 Task: Look for space in Myanaung, Myanmar from 5th July, 2023 to 11th July, 2023 for 2 adults in price range Rs.8000 to Rs.16000. Place can be entire place with 2 bedrooms having 2 beds and 1 bathroom. Property type can be house, flat, guest house. Amenities needed are: washing machine. Booking option can be shelf check-in. Required host language is English.
Action: Mouse moved to (581, 128)
Screenshot: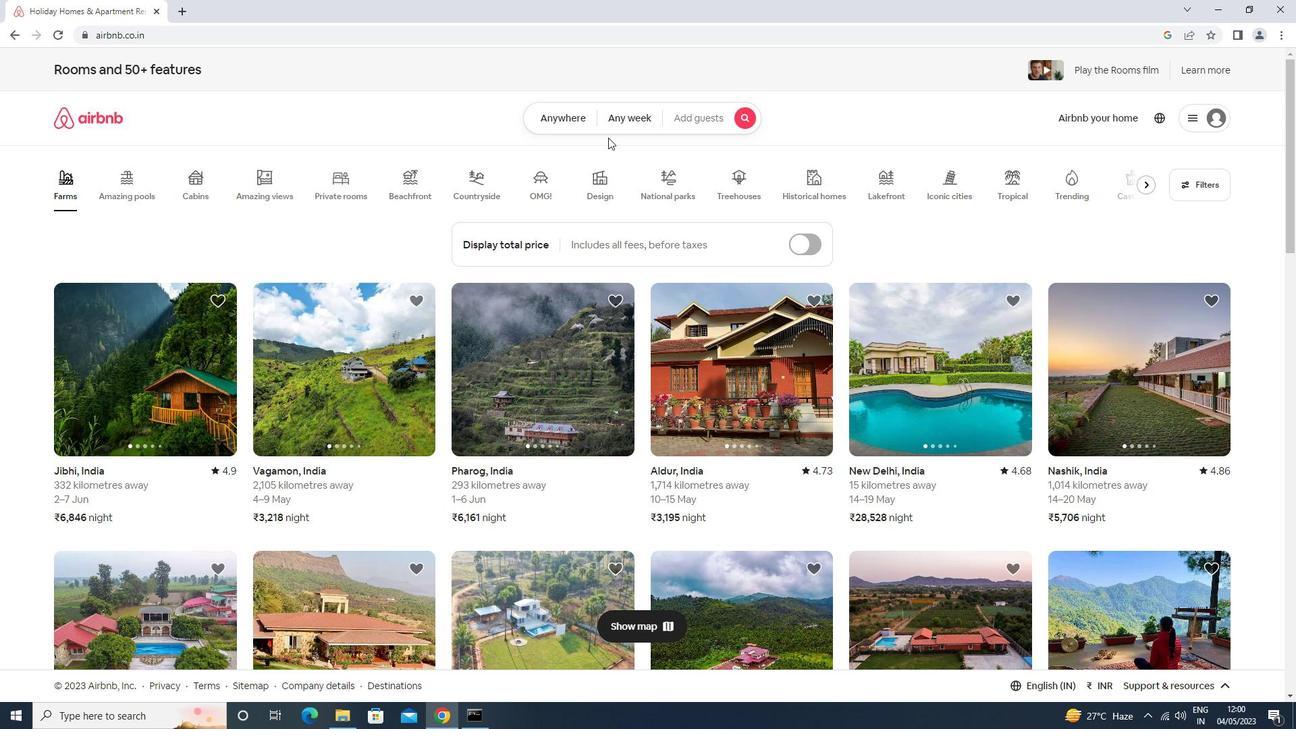 
Action: Mouse pressed left at (581, 128)
Screenshot: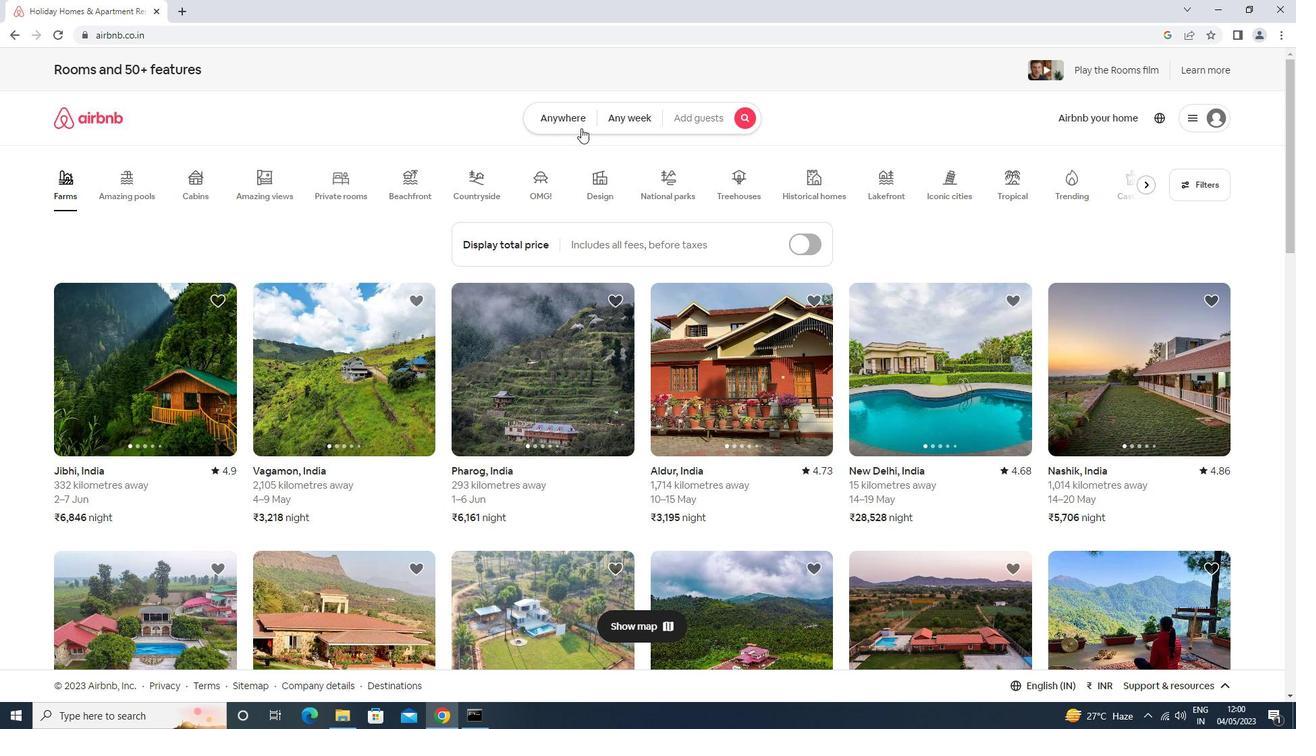 
Action: Mouse moved to (502, 164)
Screenshot: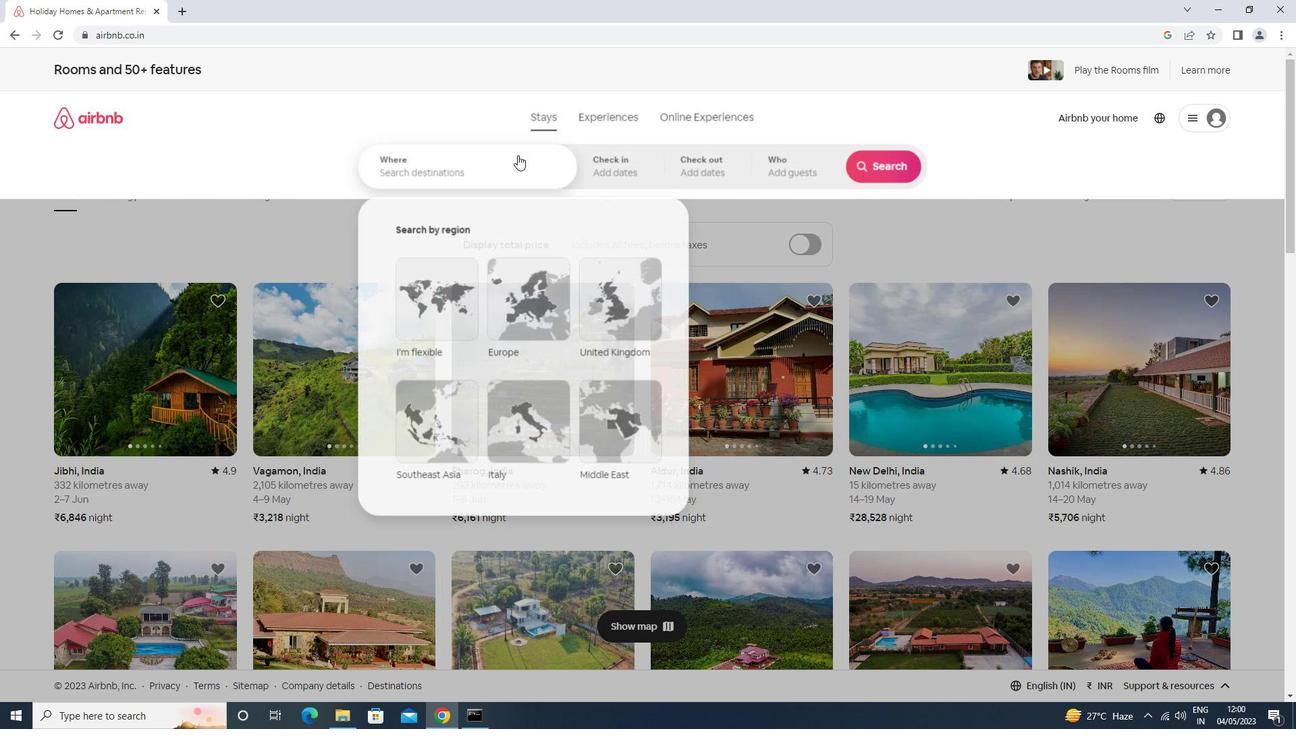 
Action: Mouse pressed left at (502, 164)
Screenshot: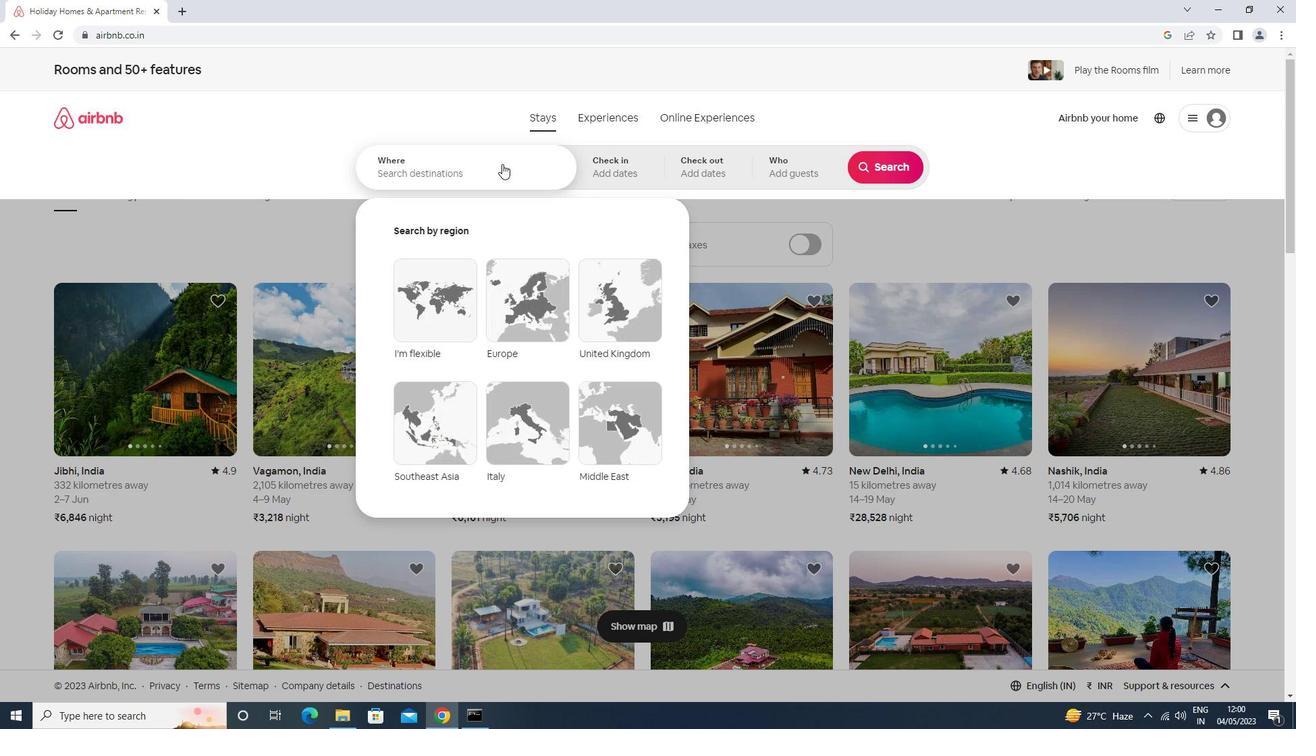 
Action: Key pressed myany<Key.backspace>naung<Key.down><Key.enter>
Screenshot: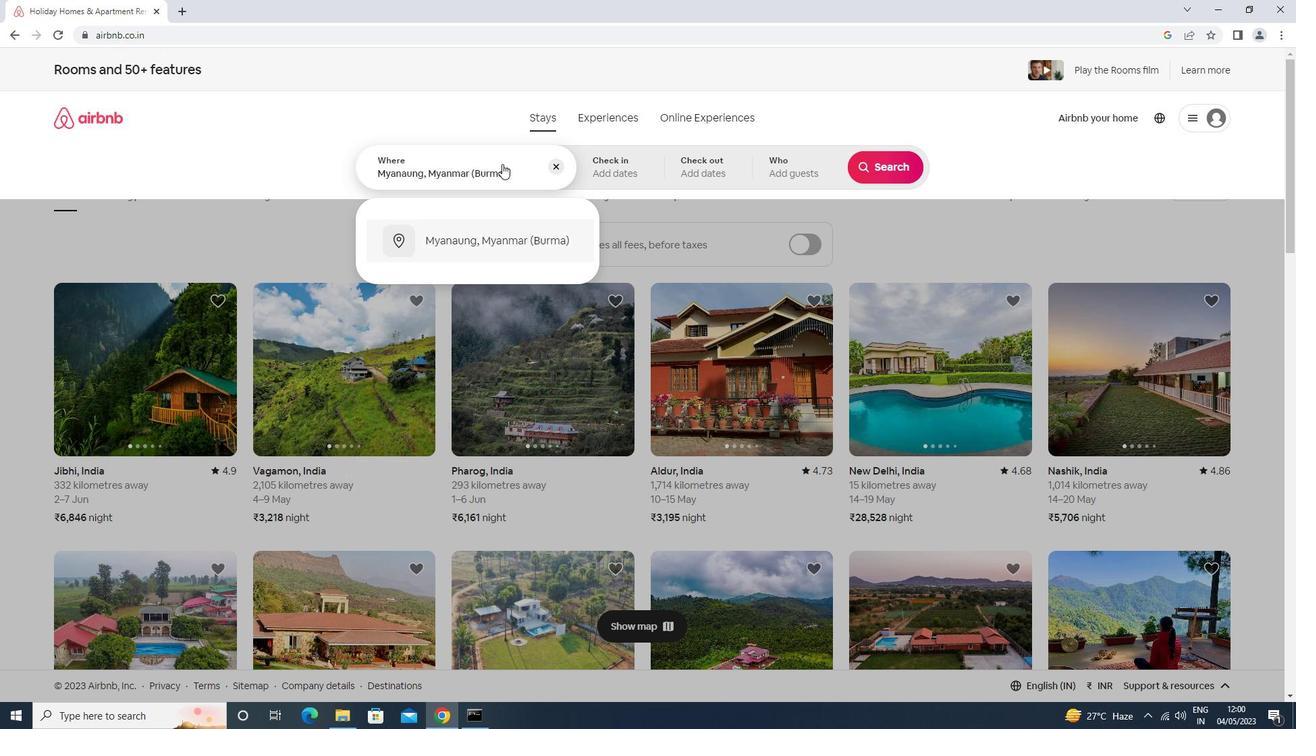 
Action: Mouse moved to (881, 270)
Screenshot: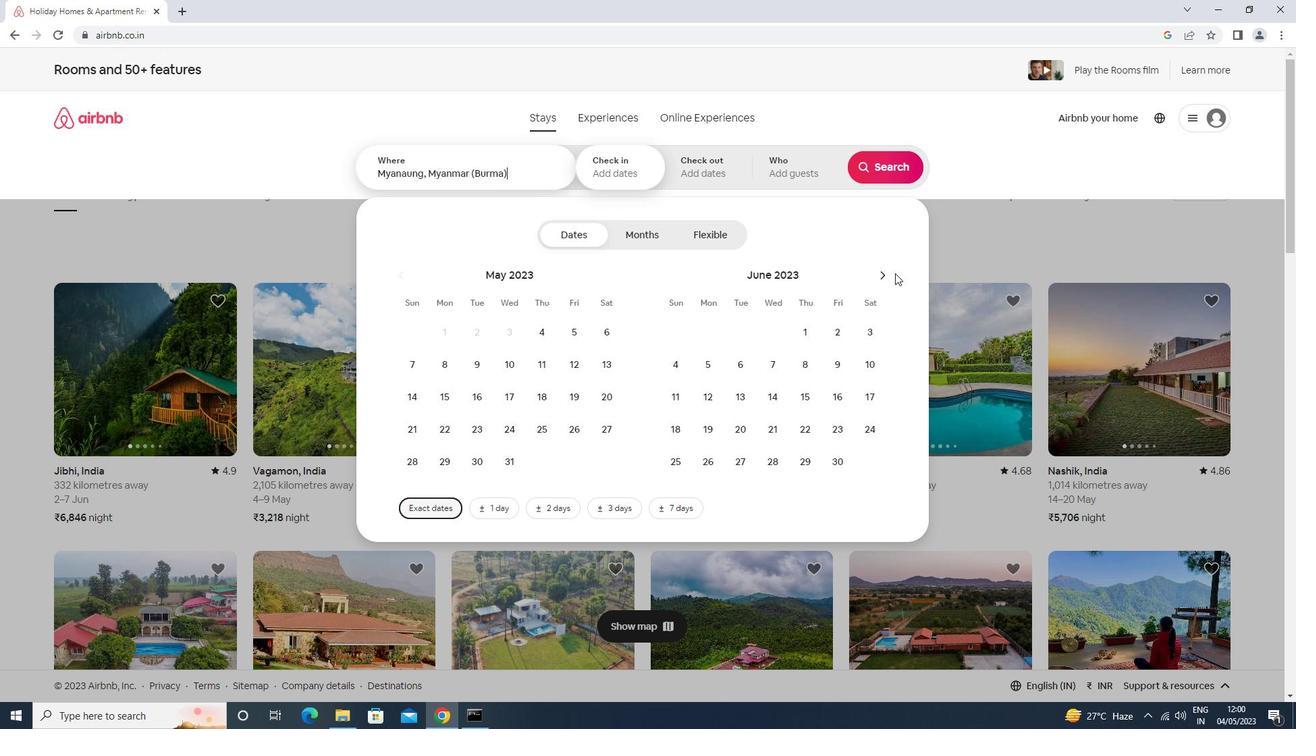 
Action: Mouse pressed left at (881, 270)
Screenshot: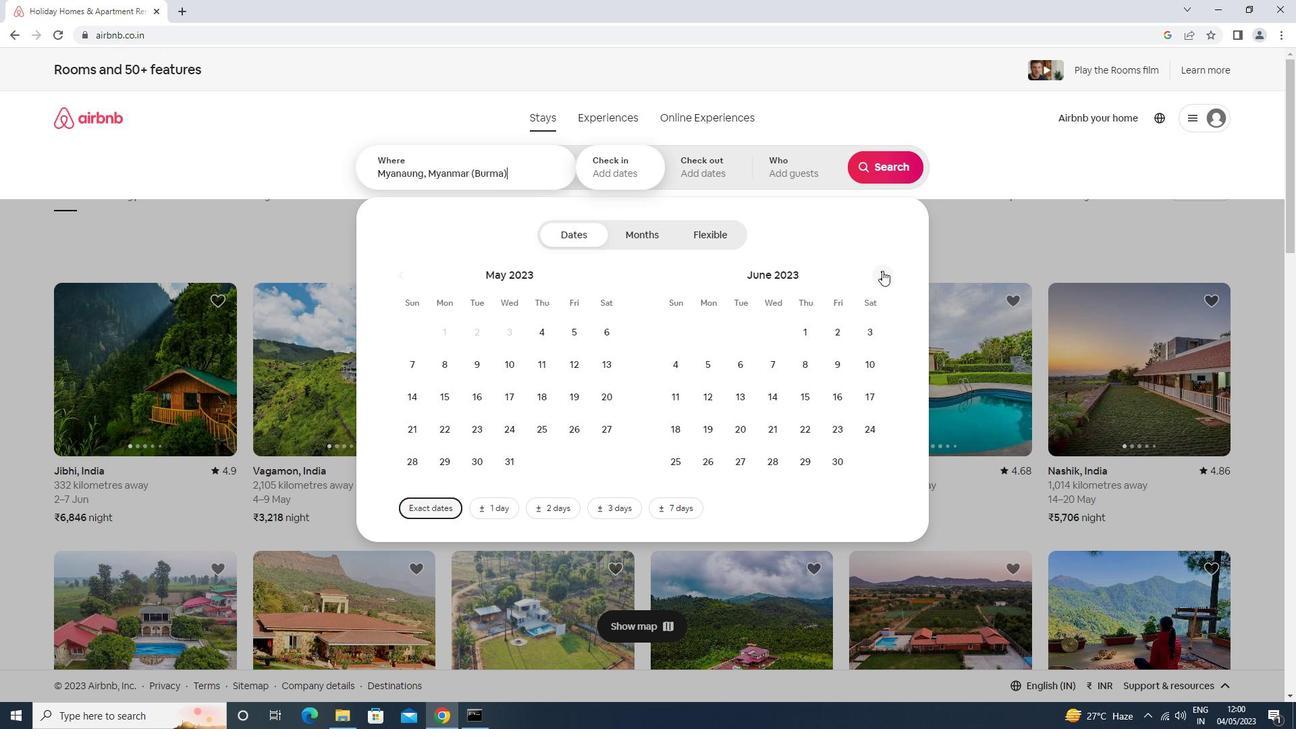 
Action: Mouse moved to (764, 362)
Screenshot: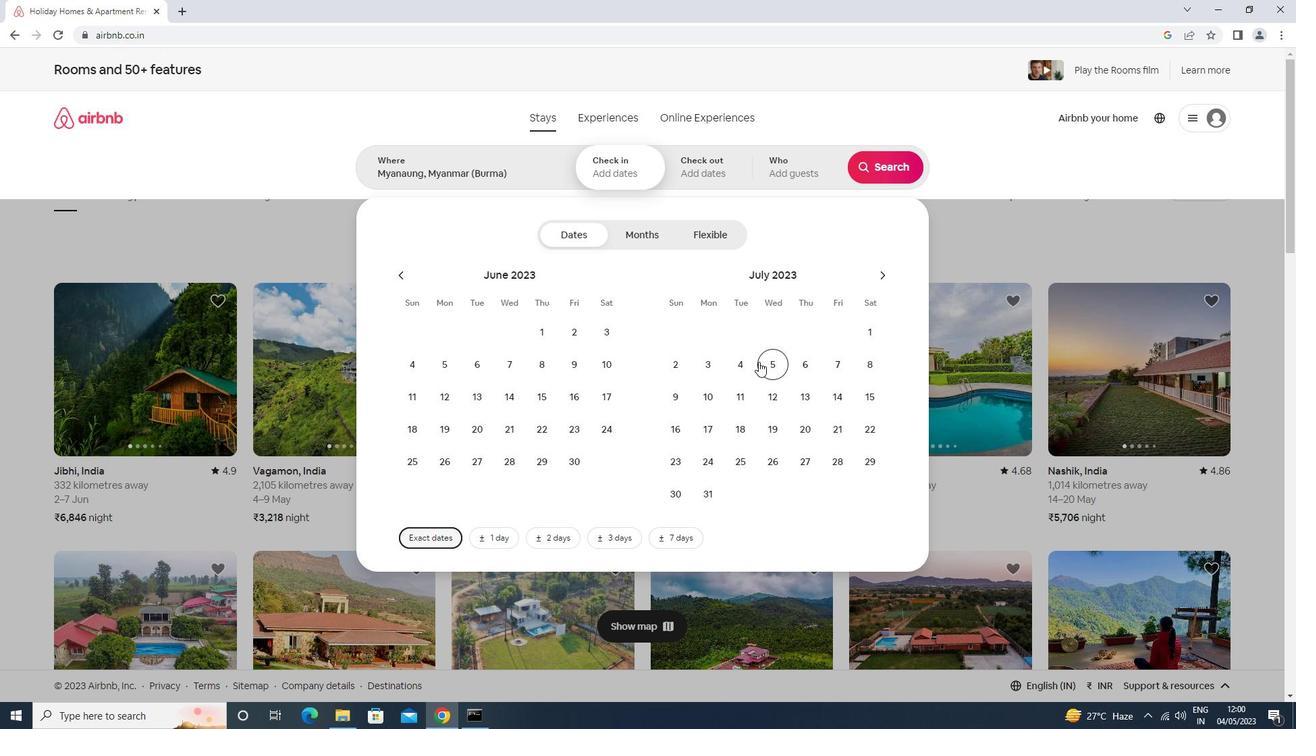 
Action: Mouse pressed left at (764, 362)
Screenshot: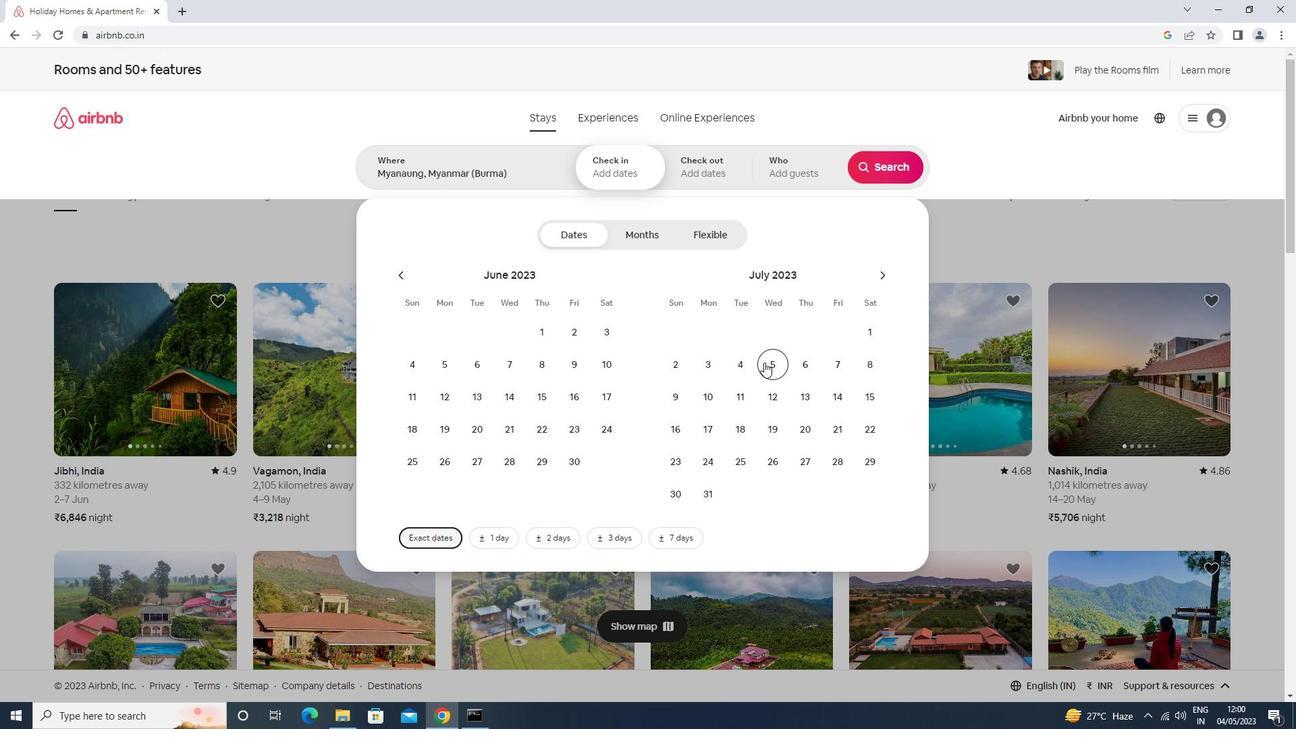 
Action: Mouse moved to (734, 401)
Screenshot: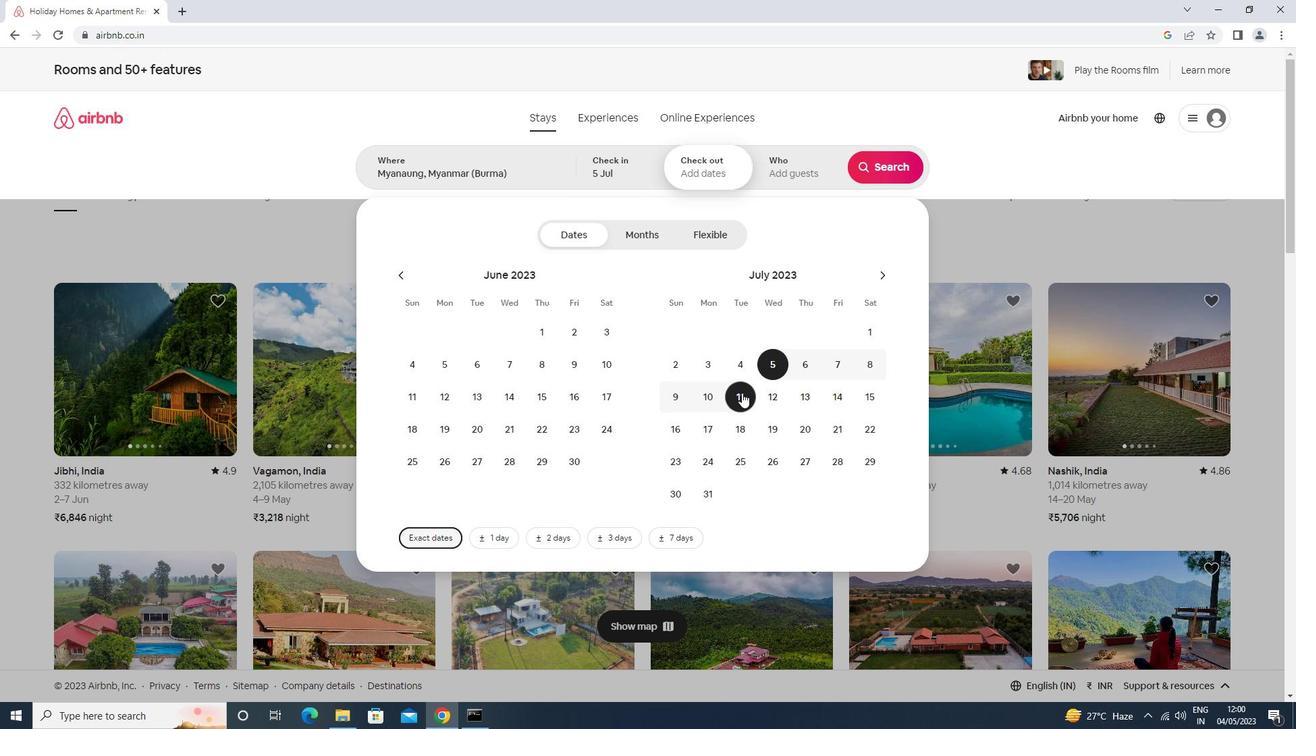 
Action: Mouse pressed left at (734, 401)
Screenshot: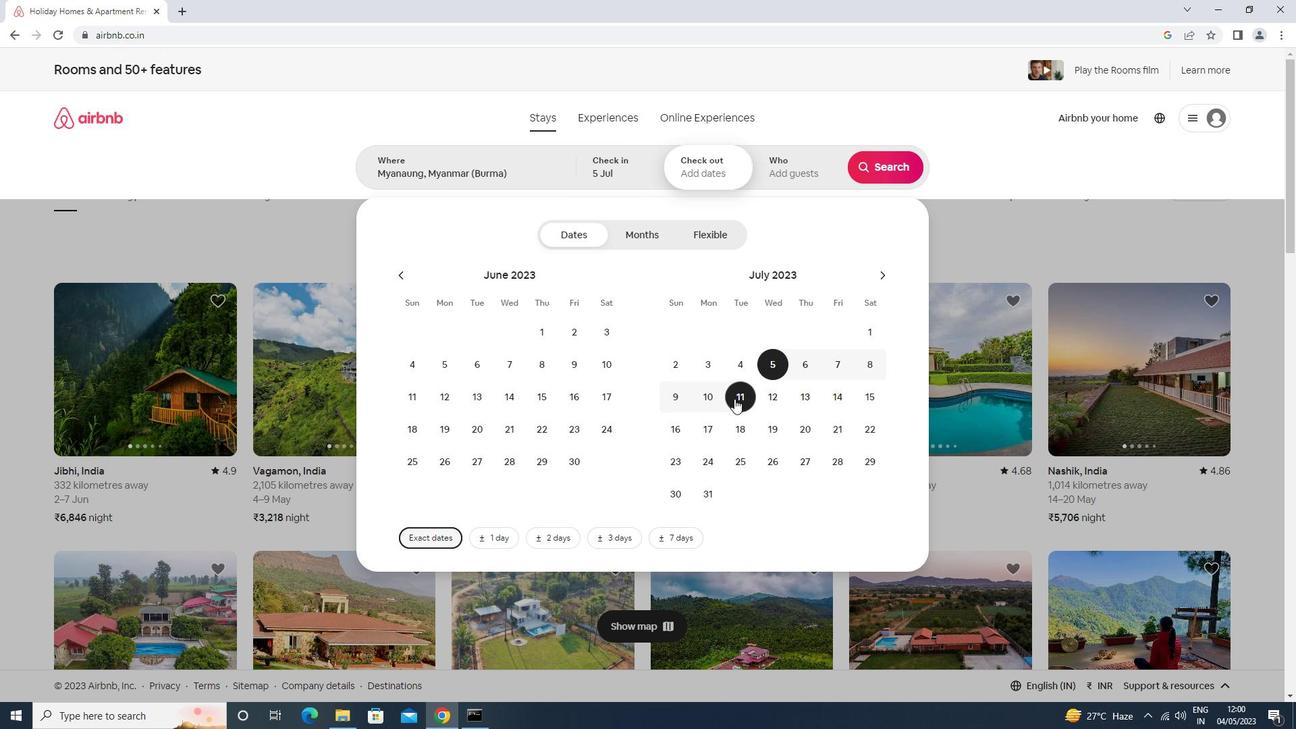 
Action: Mouse moved to (800, 178)
Screenshot: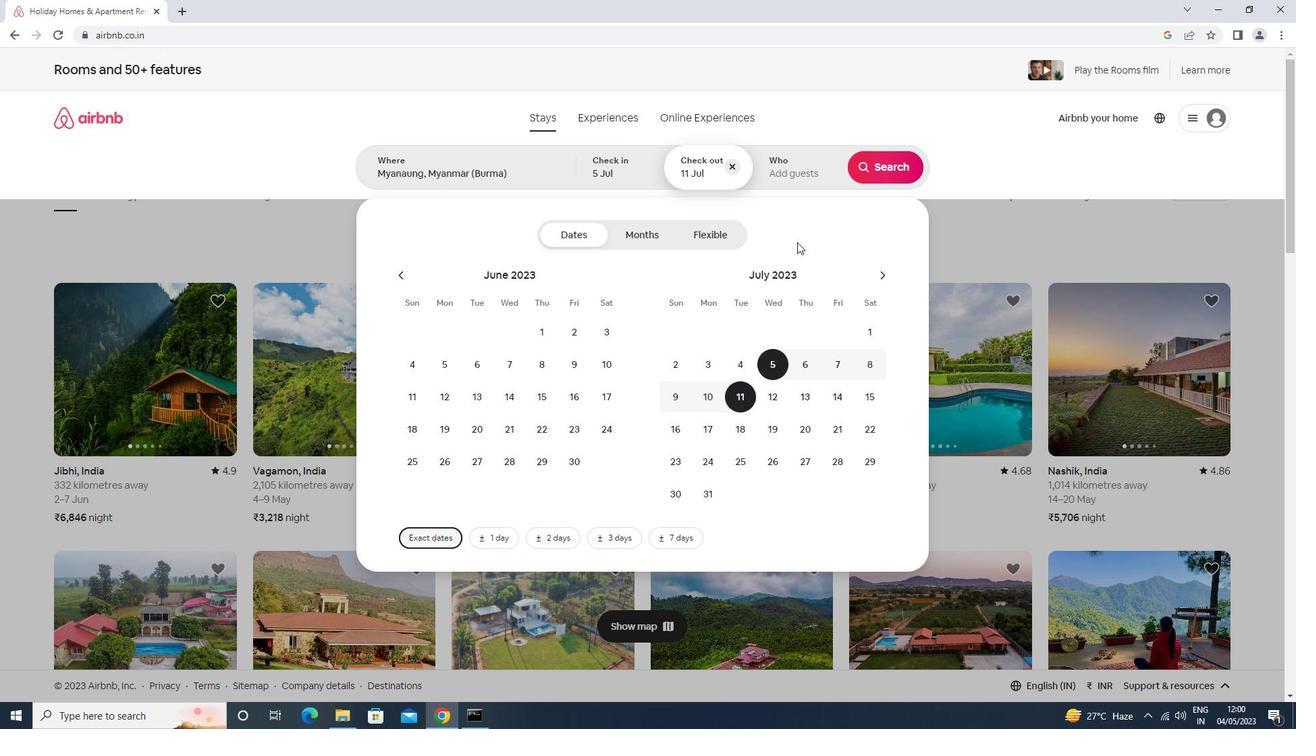 
Action: Mouse pressed left at (800, 178)
Screenshot: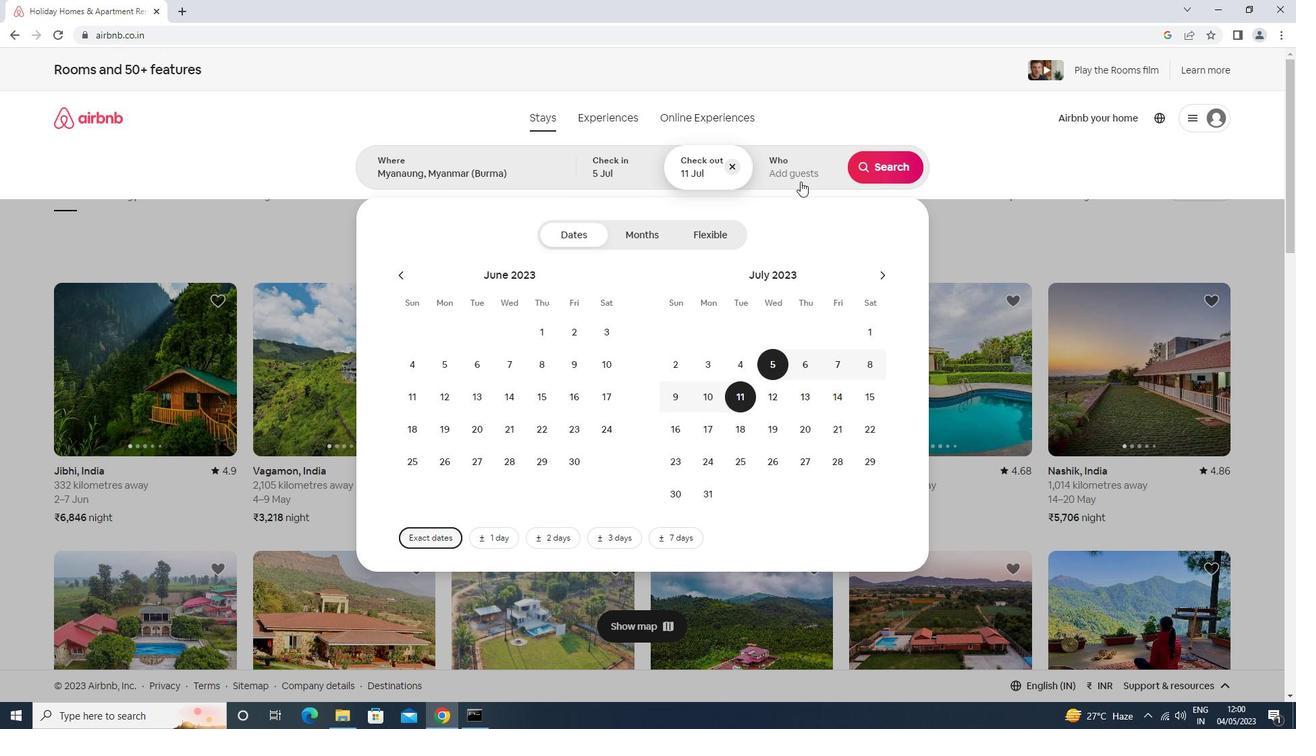 
Action: Mouse moved to (898, 236)
Screenshot: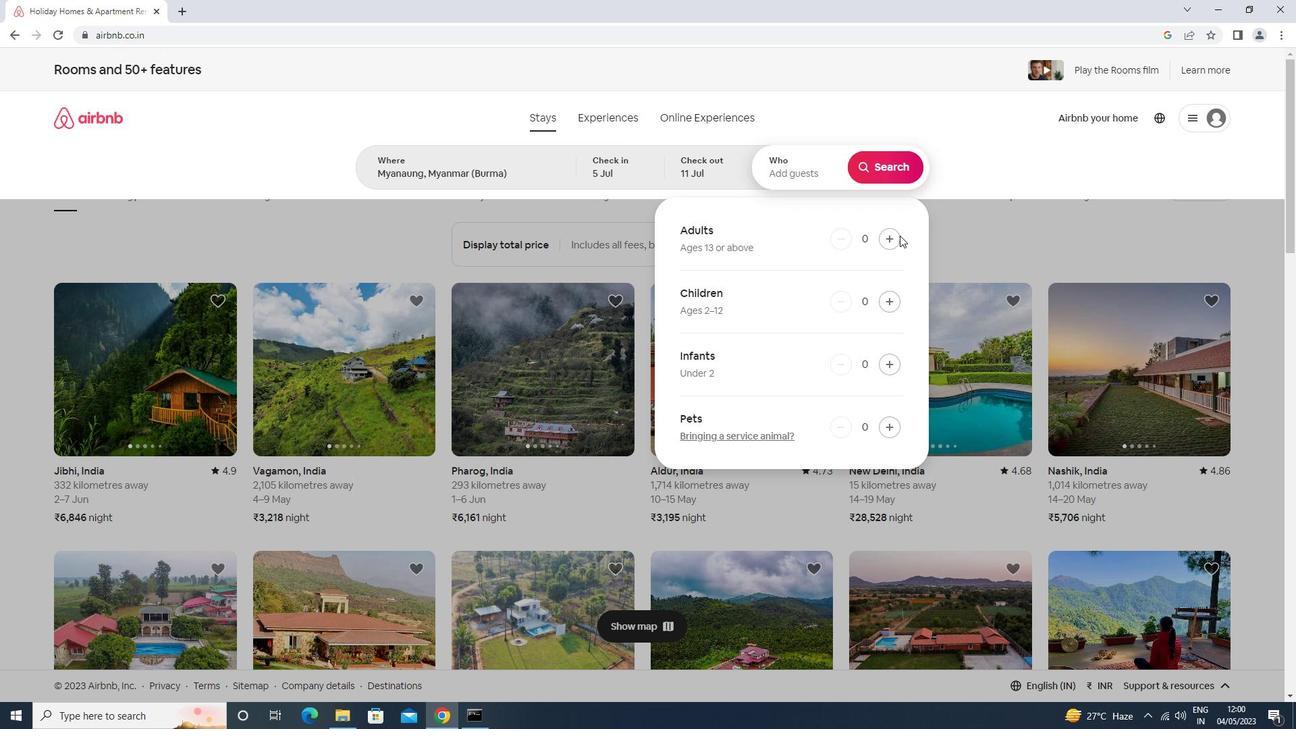
Action: Mouse pressed left at (898, 236)
Screenshot: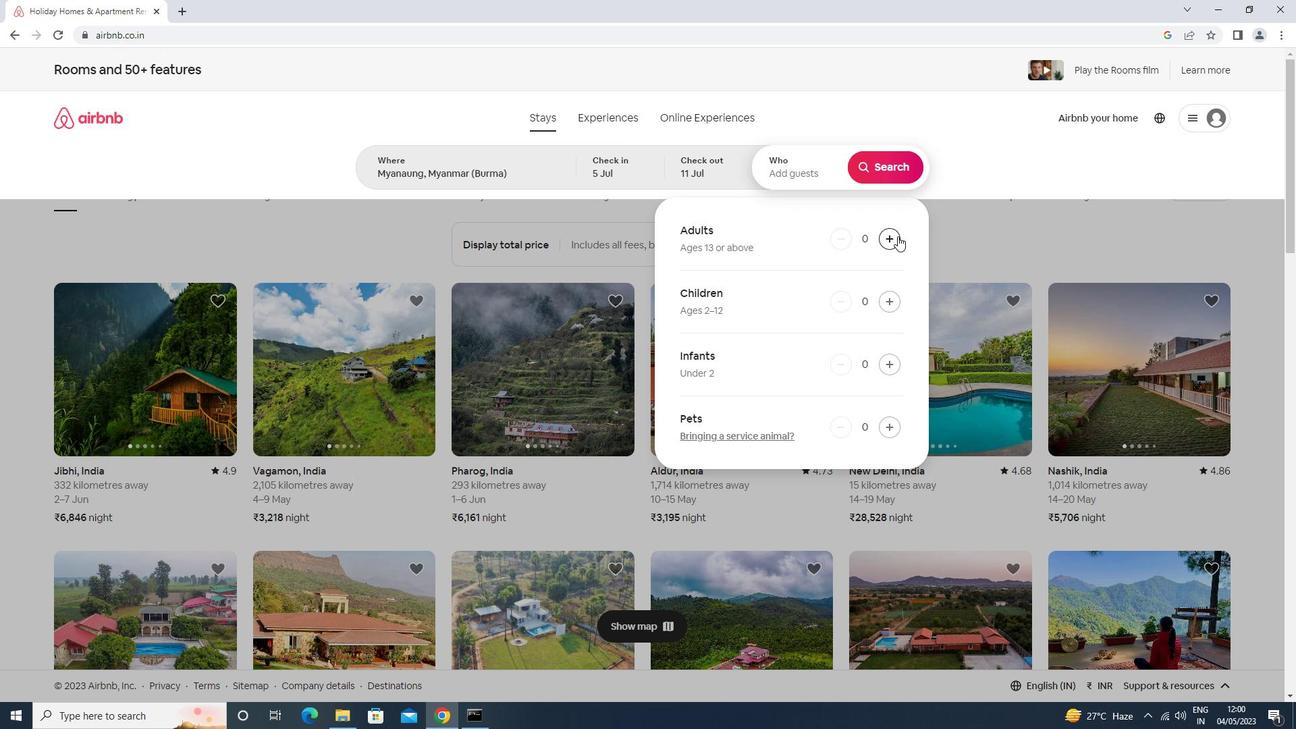 
Action: Mouse pressed left at (898, 236)
Screenshot: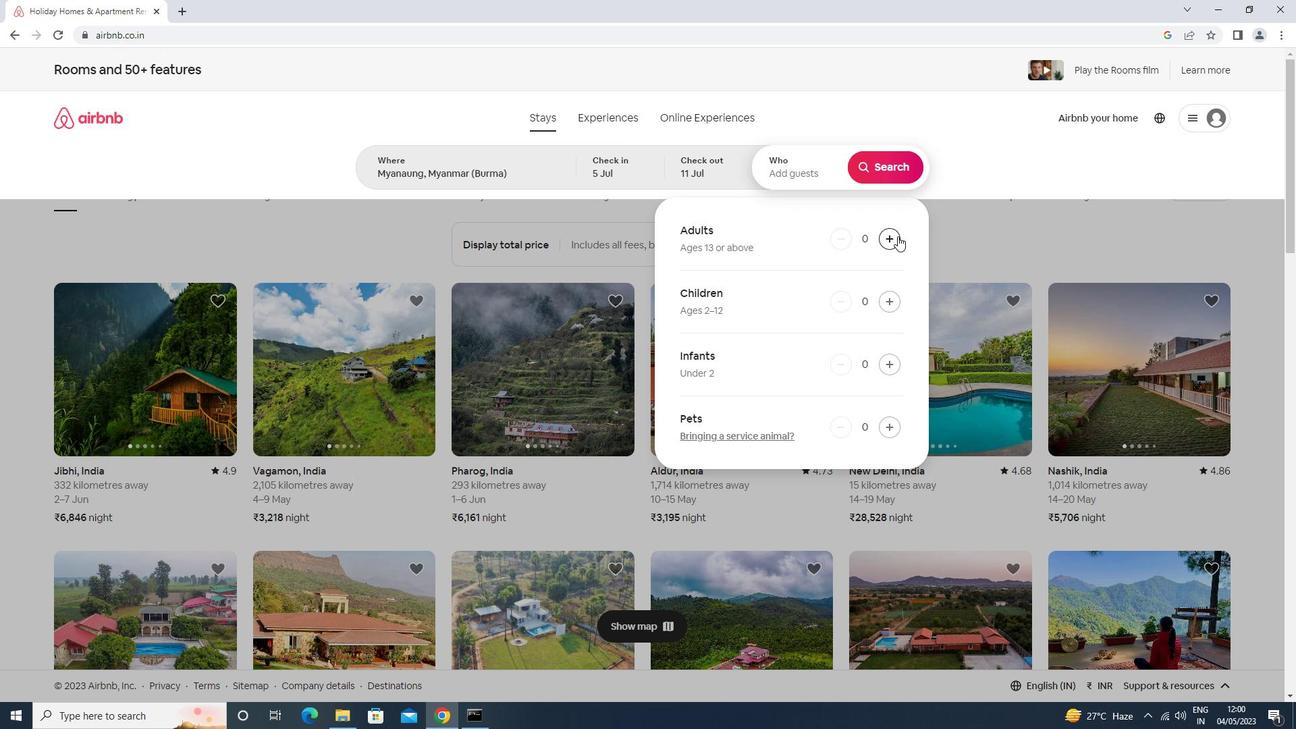 
Action: Mouse moved to (895, 151)
Screenshot: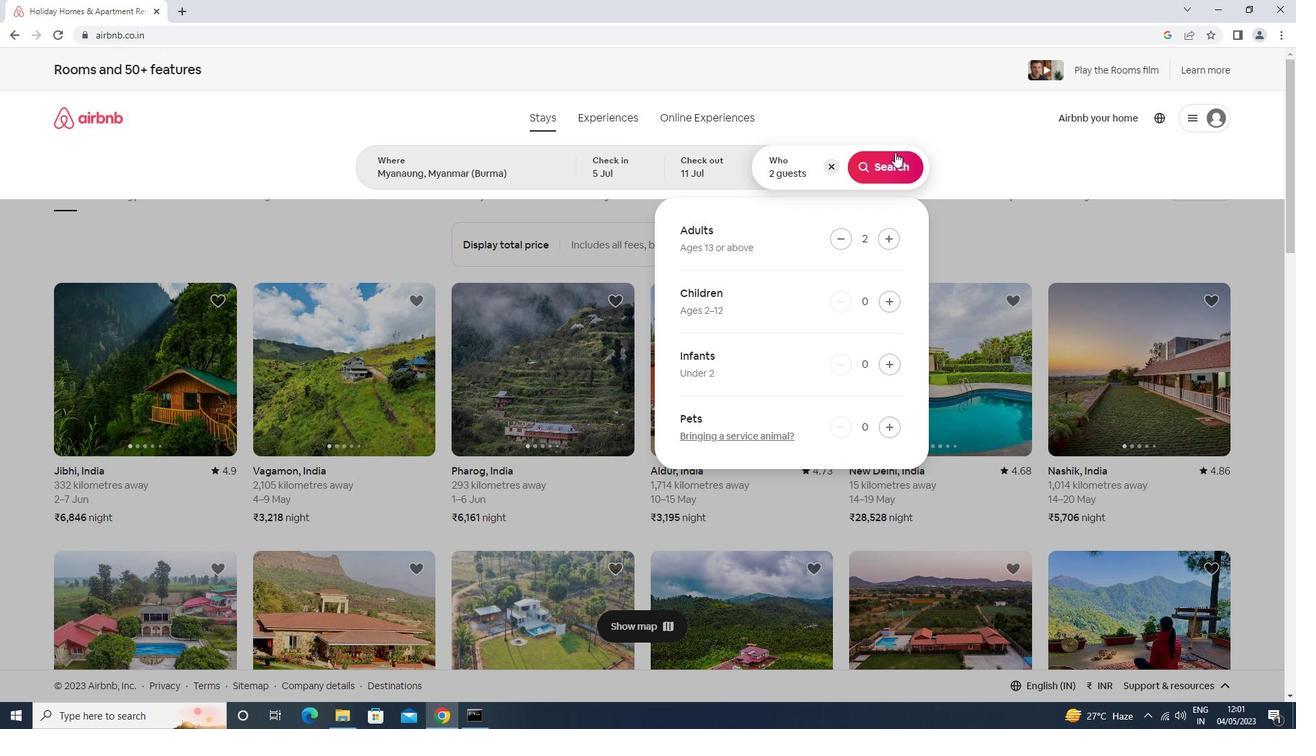 
Action: Mouse pressed left at (895, 151)
Screenshot: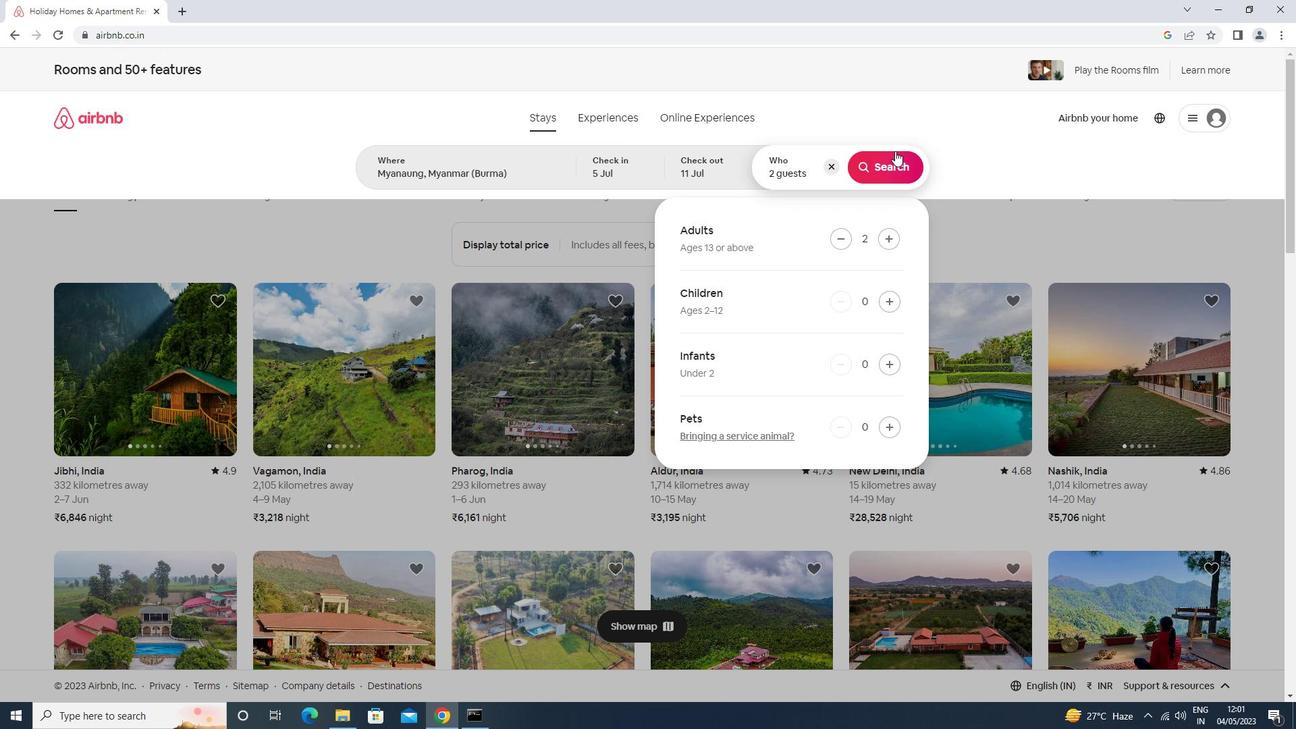 
Action: Mouse moved to (1252, 119)
Screenshot: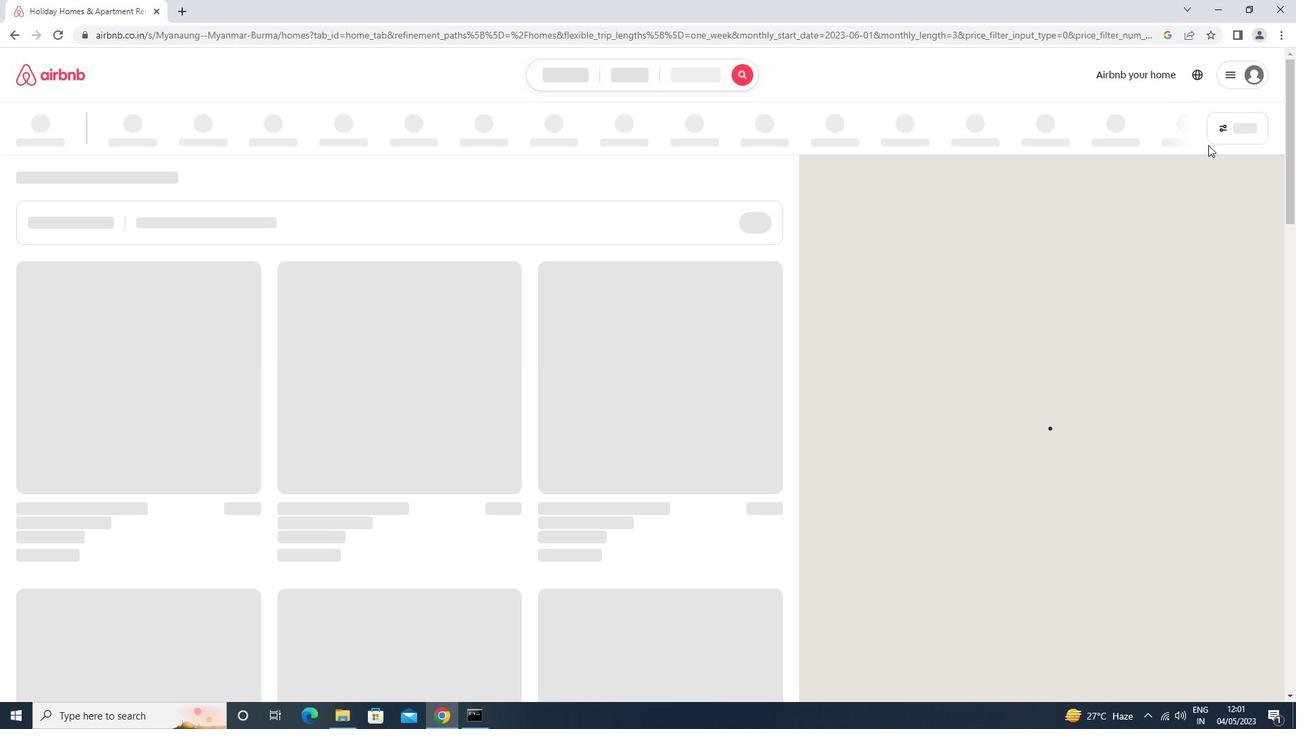 
Action: Mouse pressed left at (1252, 119)
Screenshot: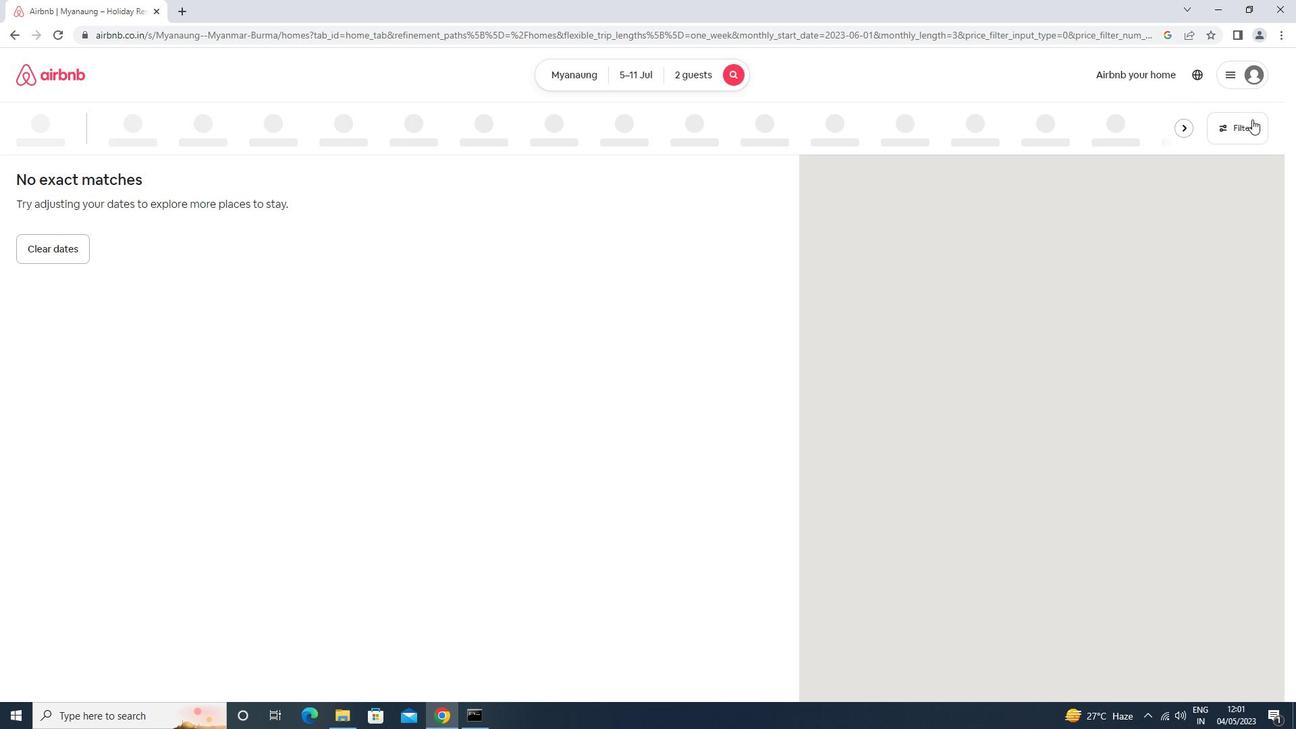 
Action: Mouse moved to (545, 216)
Screenshot: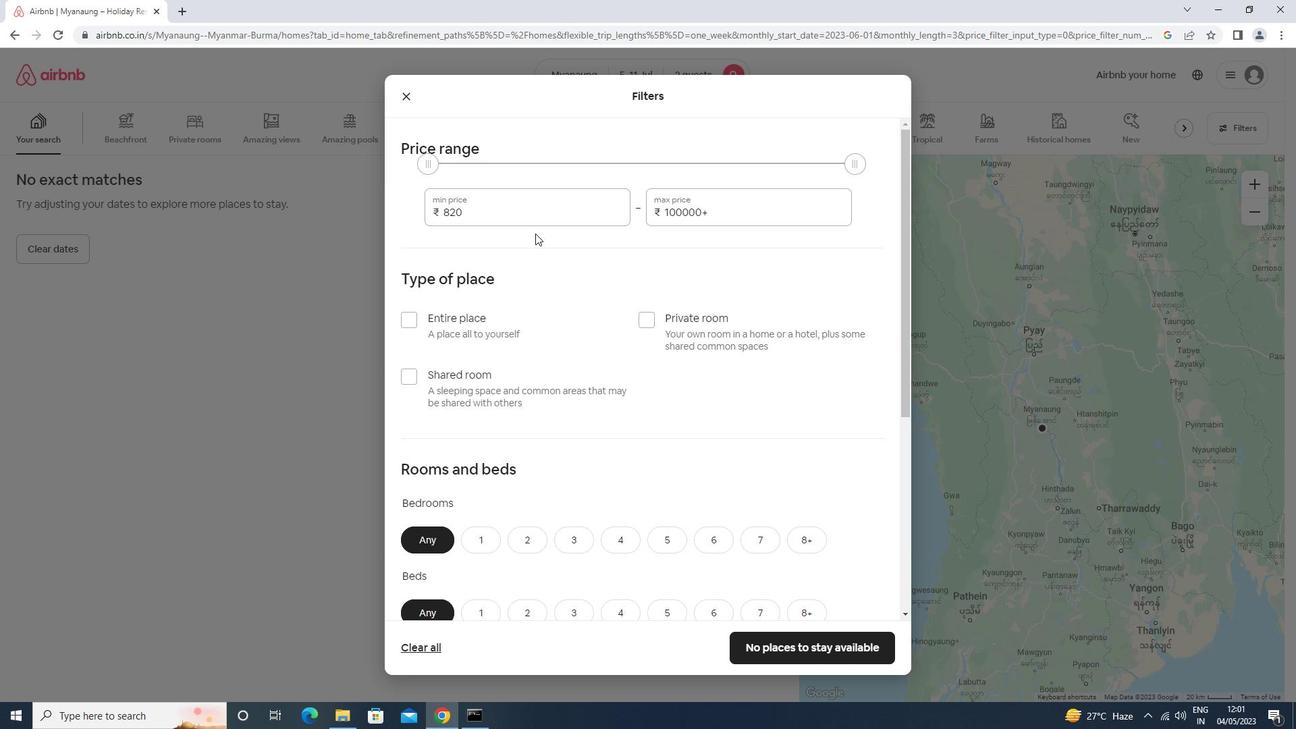 
Action: Mouse pressed left at (545, 216)
Screenshot: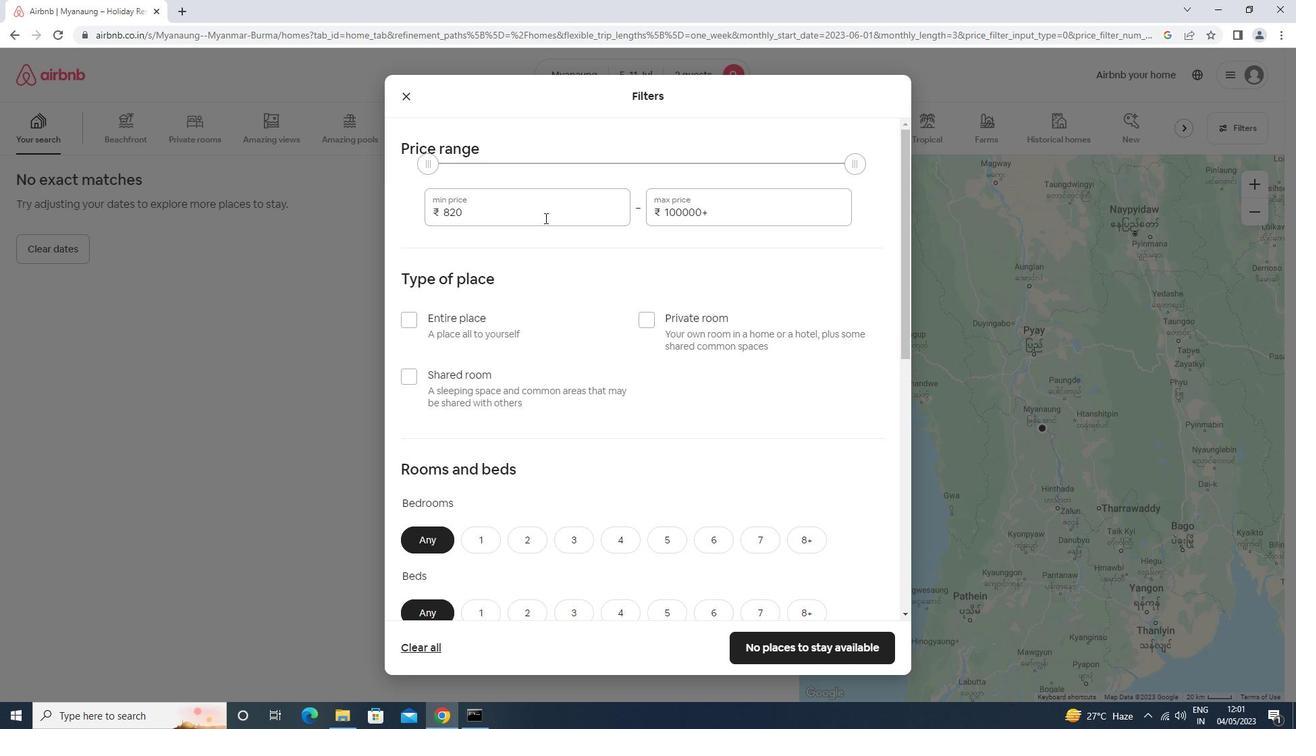 
Action: Key pressed <Key.backspace><Key.backspace><Key.backspace><Key.backspace>8000<Key.tab>16000
Screenshot: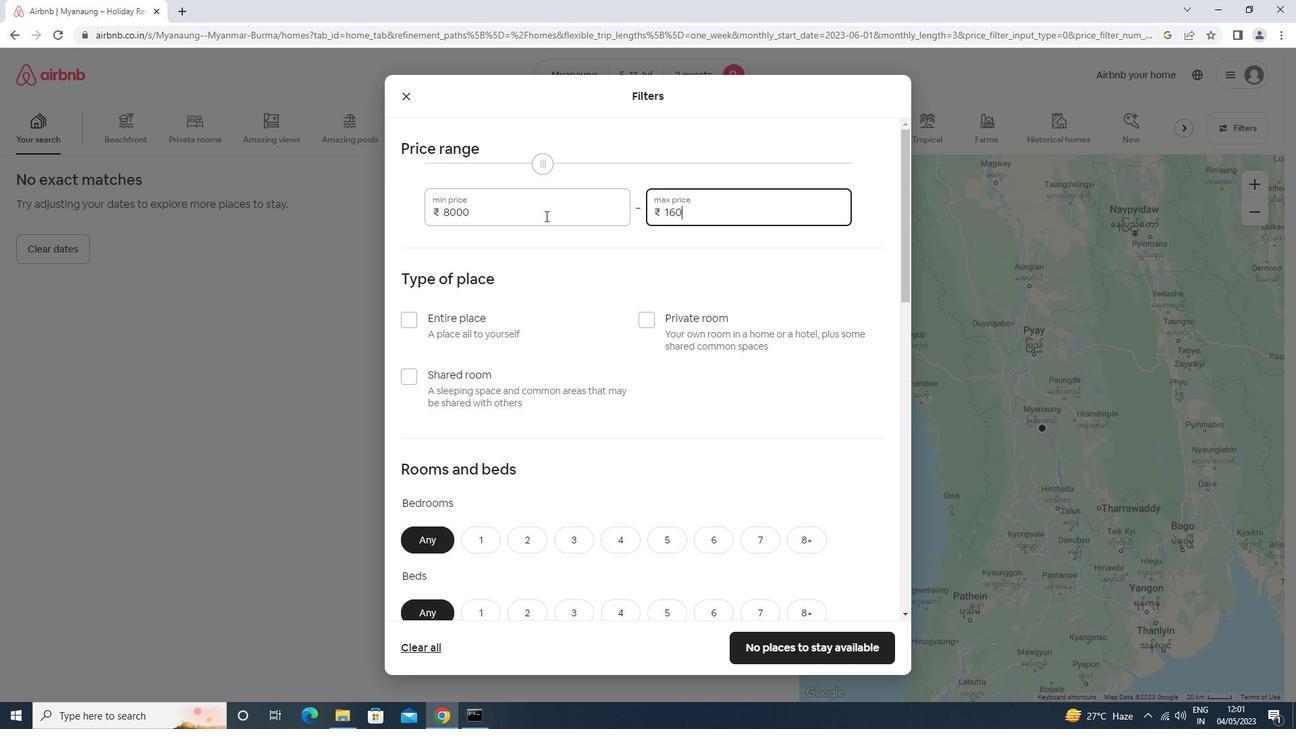 
Action: Mouse moved to (468, 320)
Screenshot: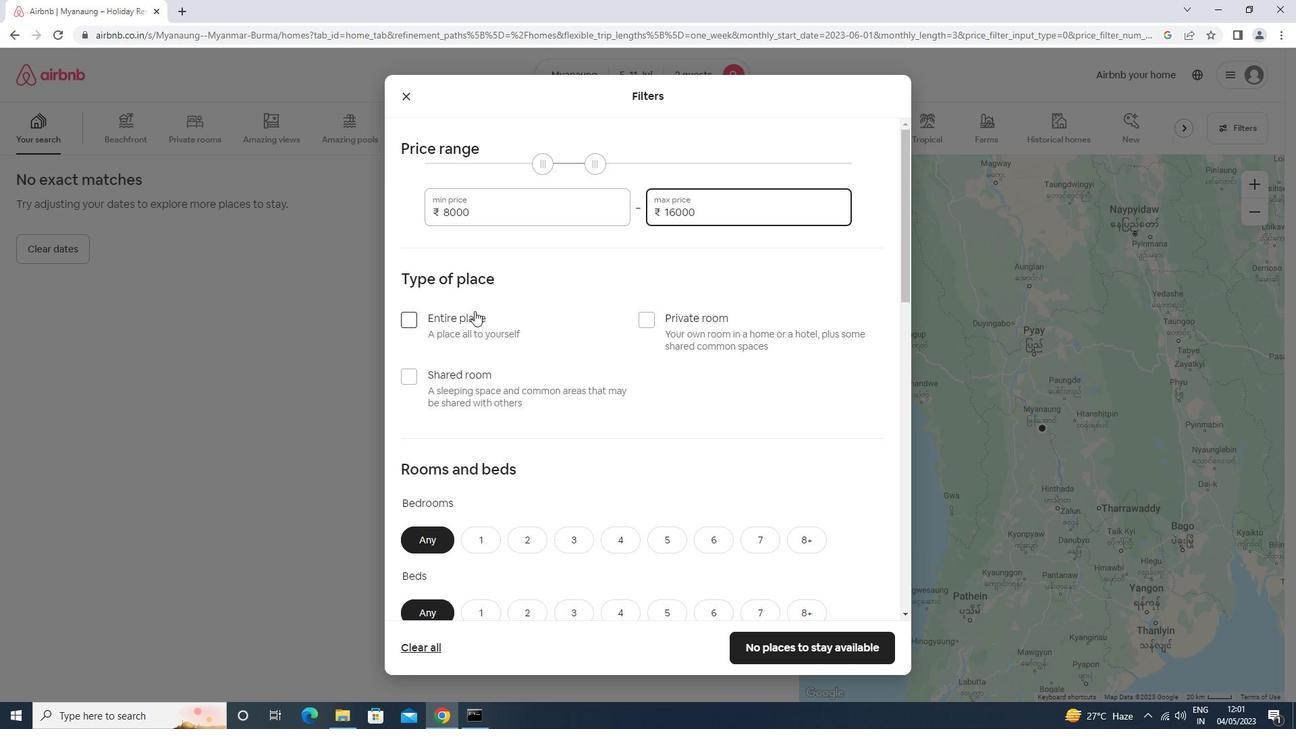 
Action: Mouse pressed left at (468, 320)
Screenshot: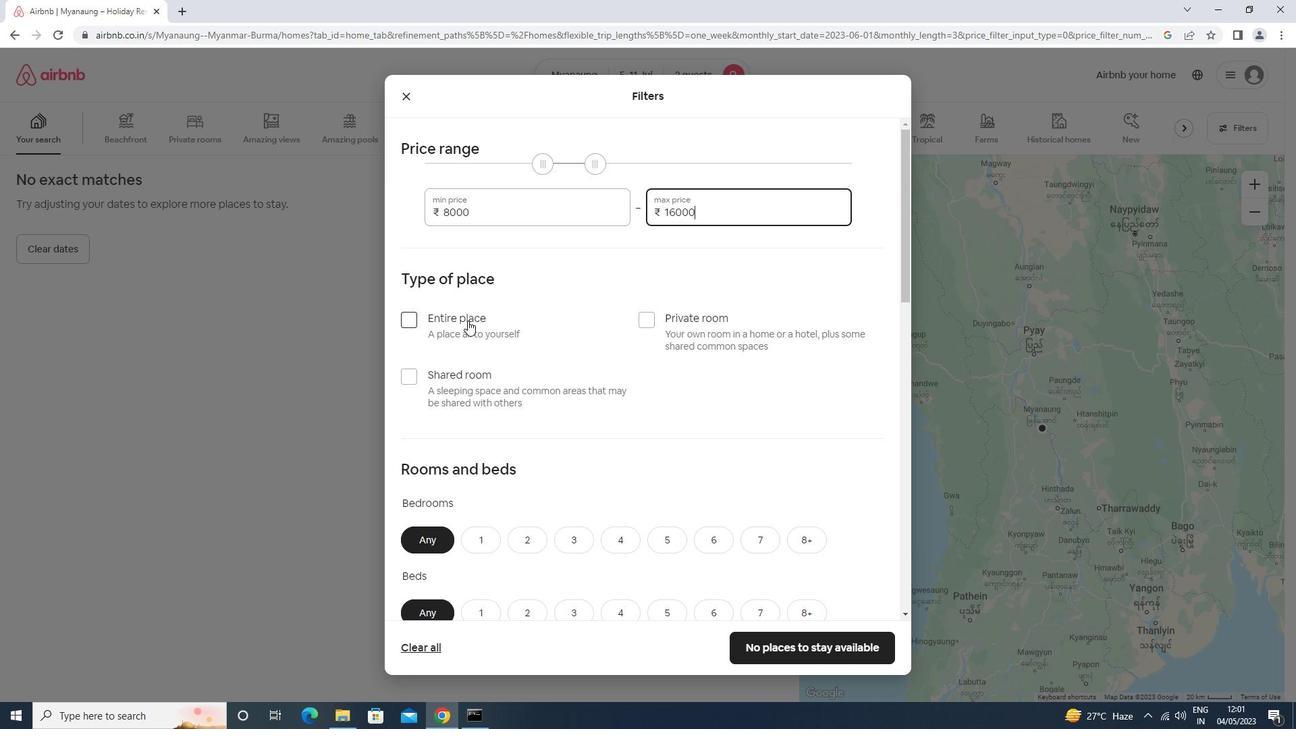 
Action: Mouse moved to (472, 314)
Screenshot: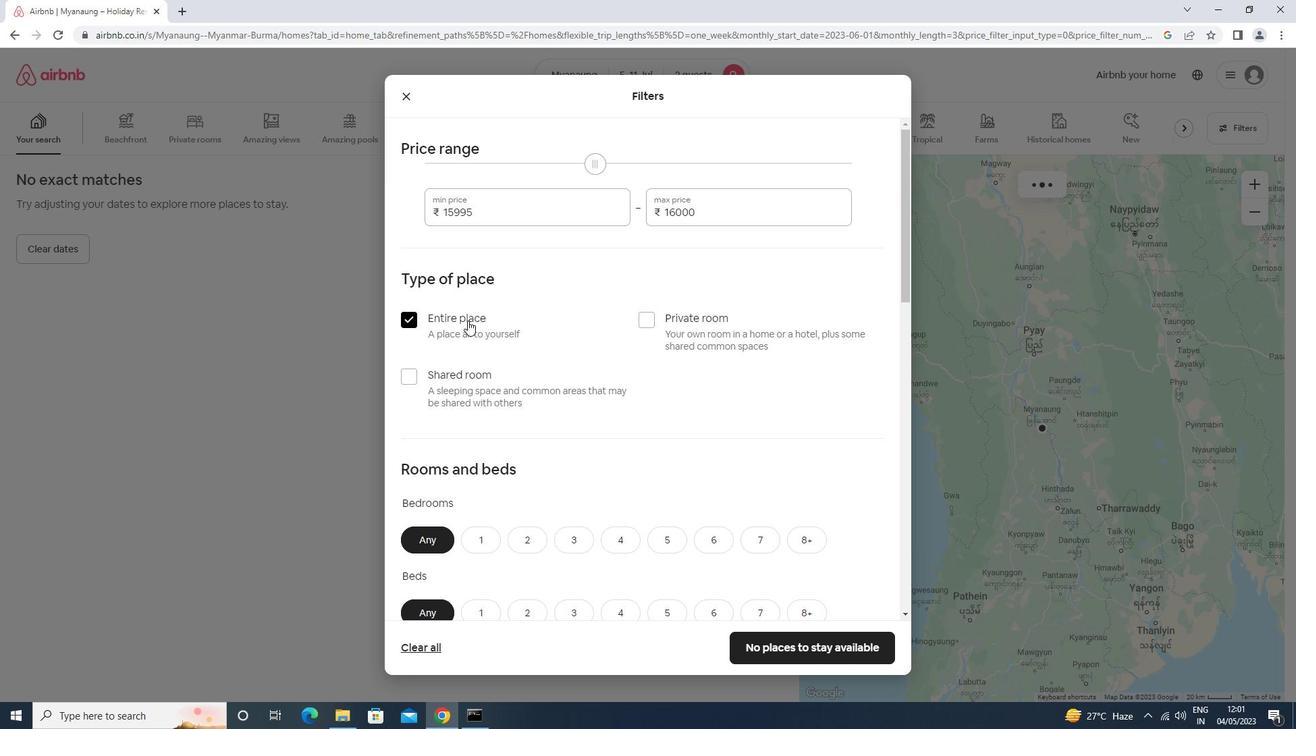 
Action: Mouse scrolled (472, 314) with delta (0, 0)
Screenshot: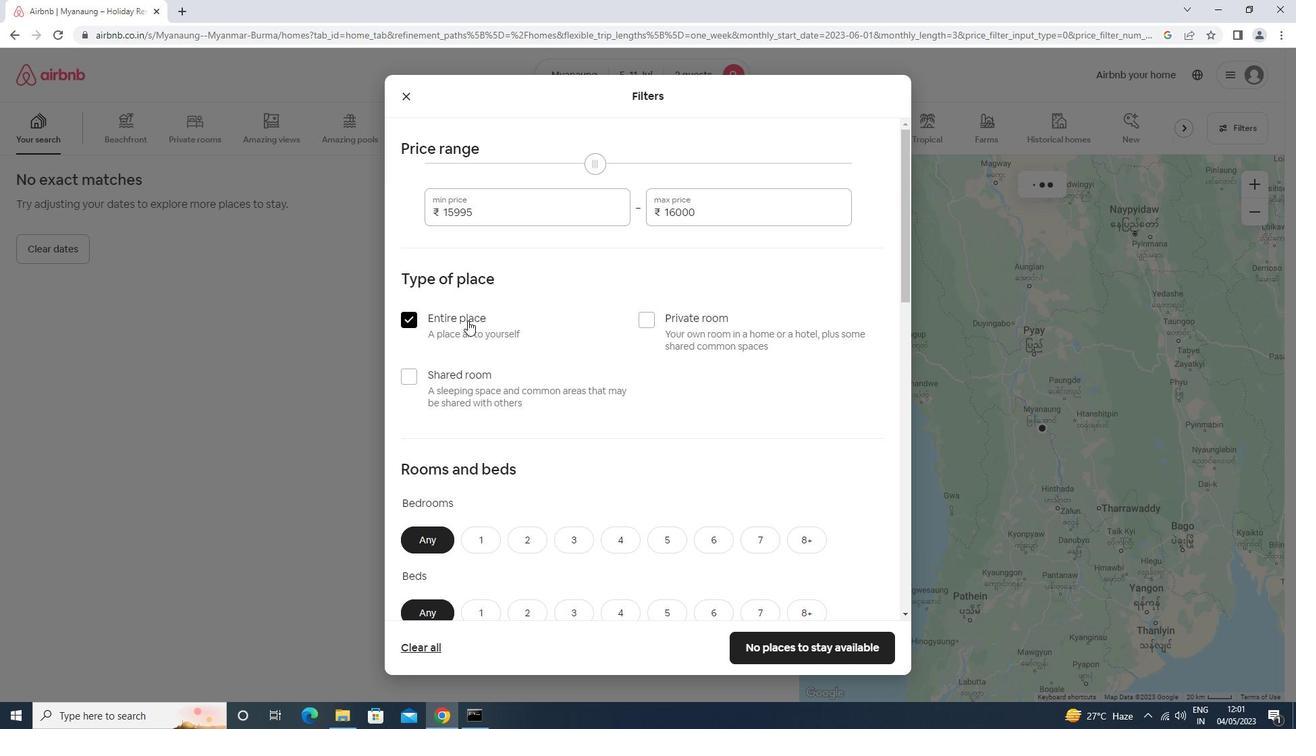 
Action: Mouse scrolled (472, 314) with delta (0, 0)
Screenshot: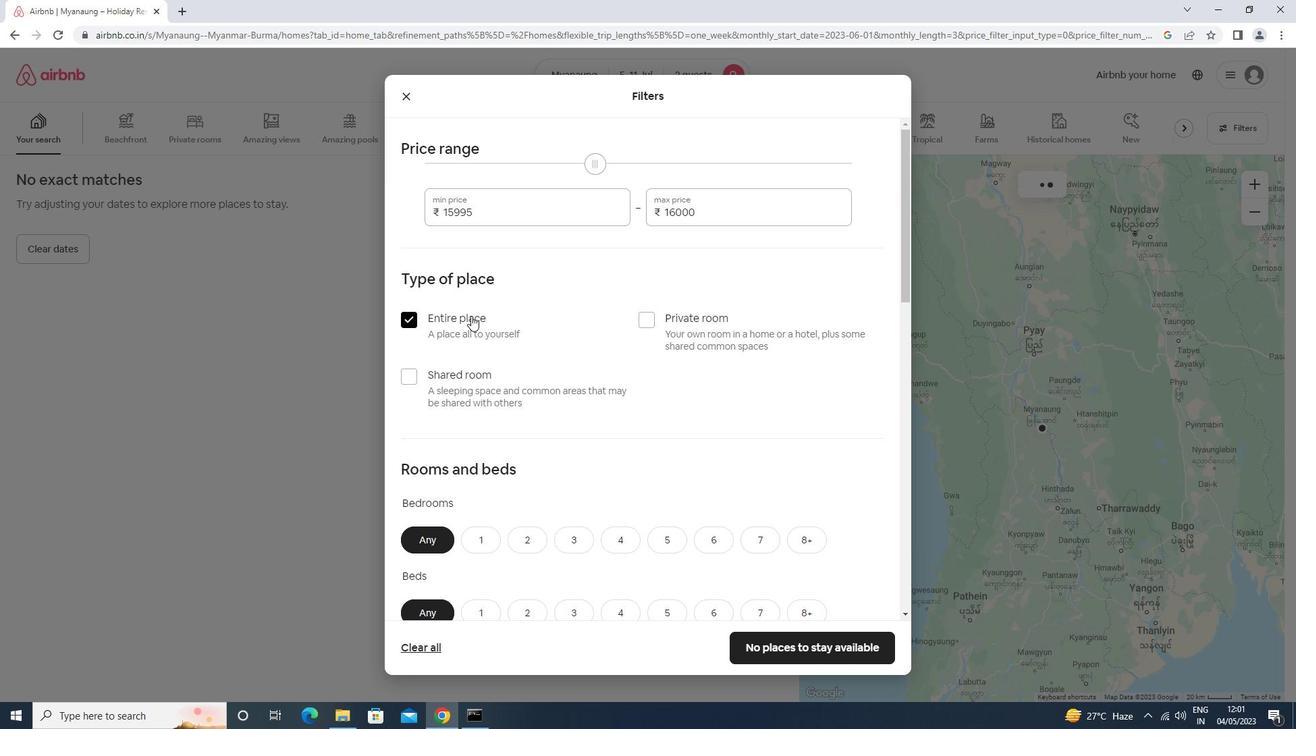 
Action: Mouse scrolled (472, 314) with delta (0, 0)
Screenshot: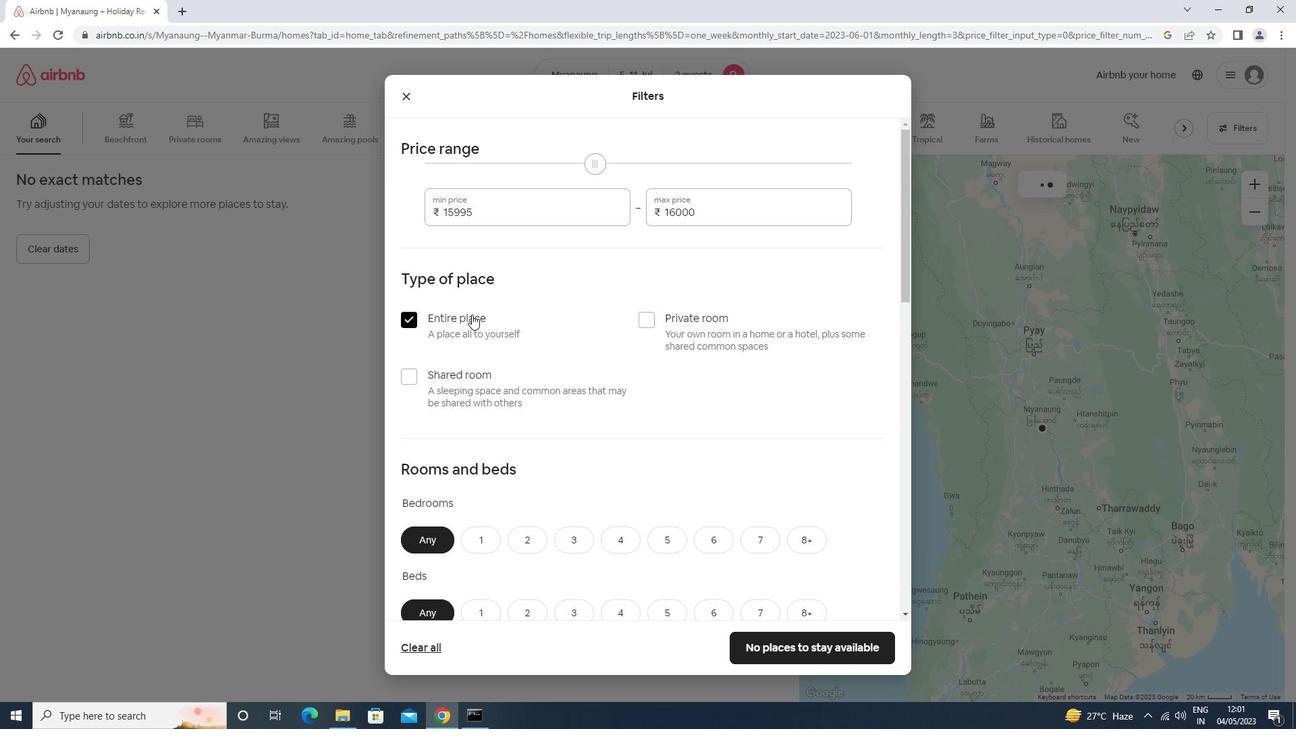 
Action: Mouse moved to (523, 339)
Screenshot: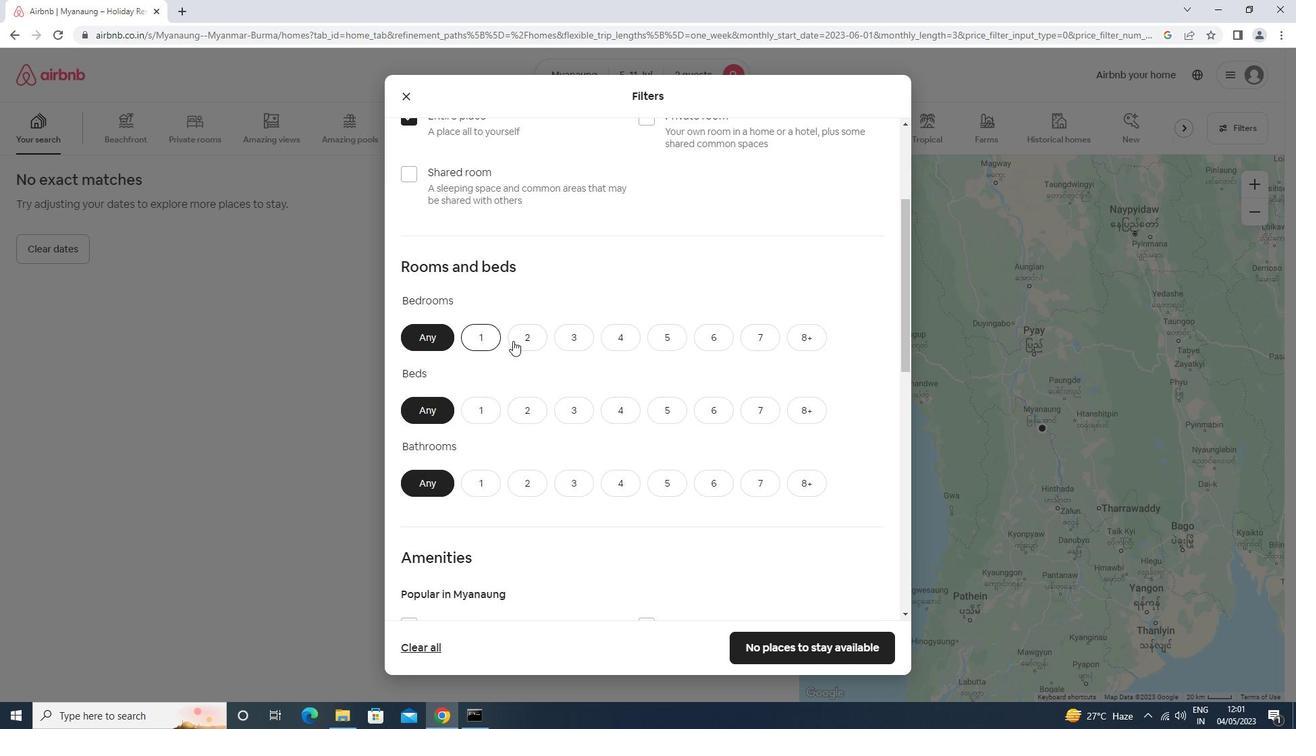 
Action: Mouse pressed left at (523, 339)
Screenshot: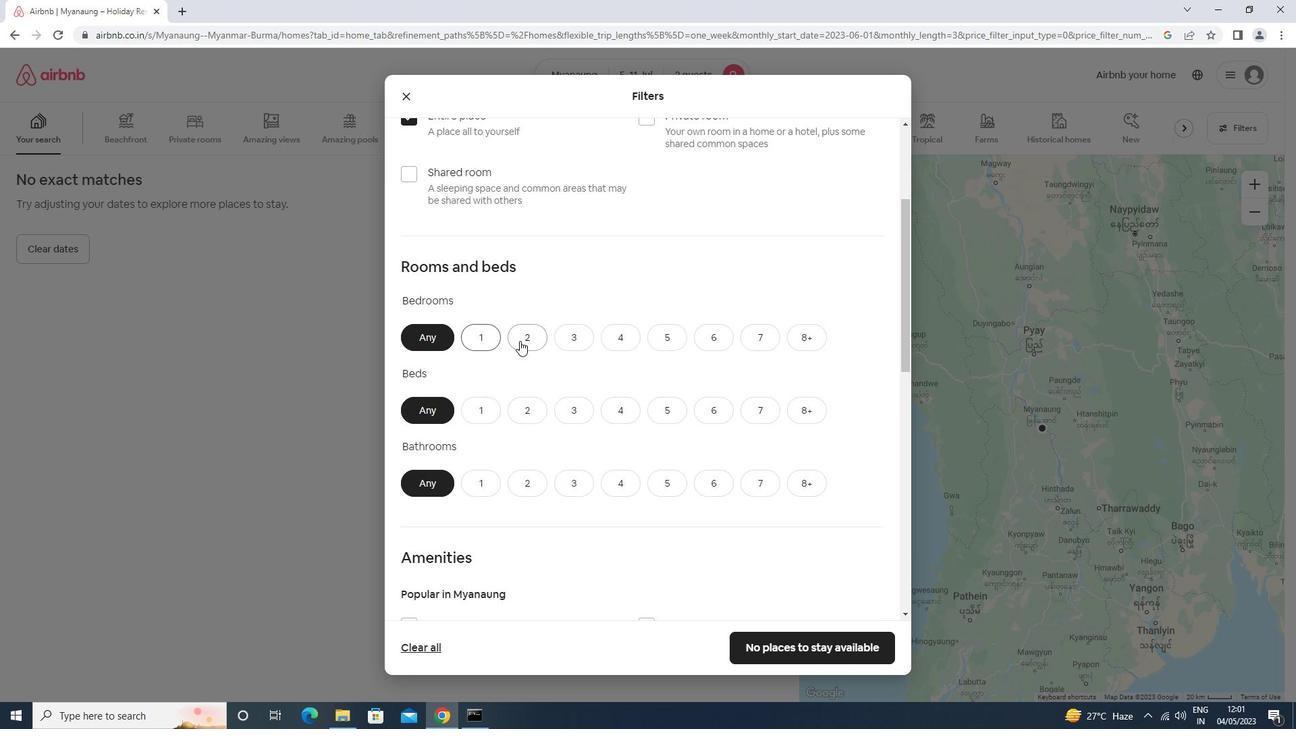
Action: Mouse moved to (534, 411)
Screenshot: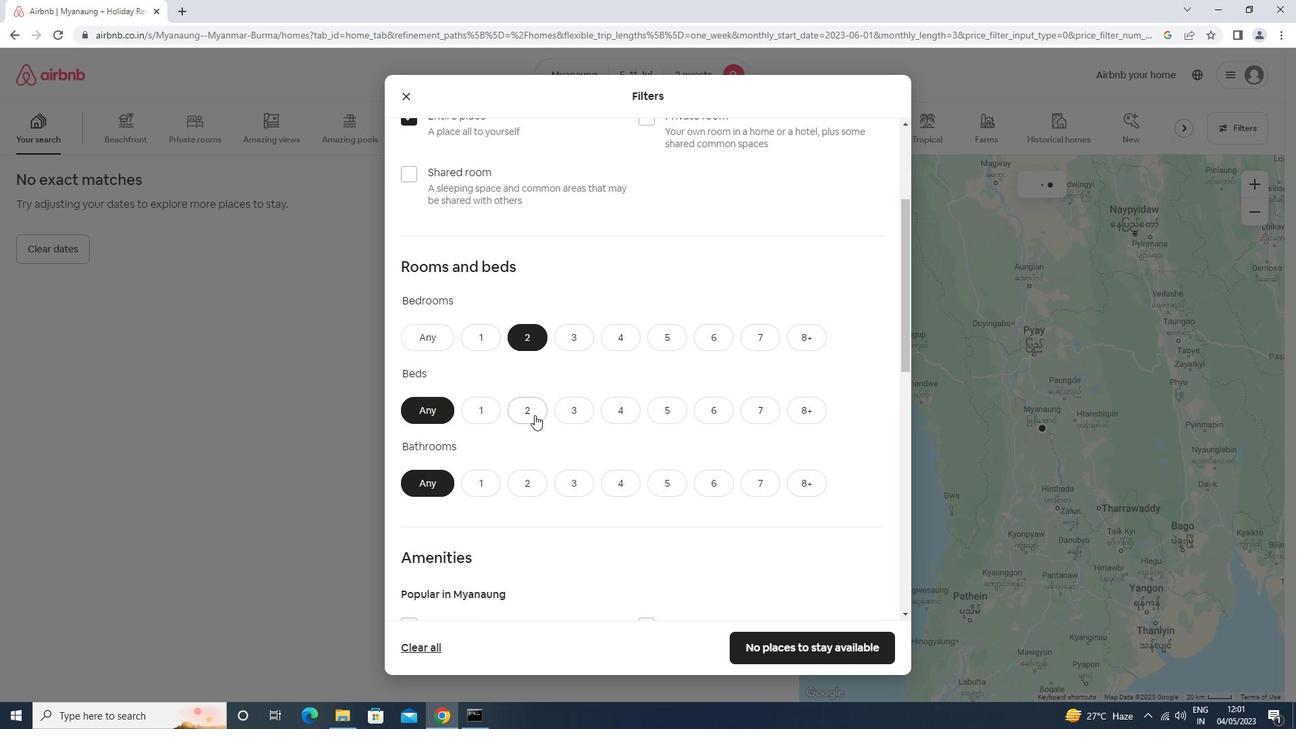 
Action: Mouse pressed left at (534, 411)
Screenshot: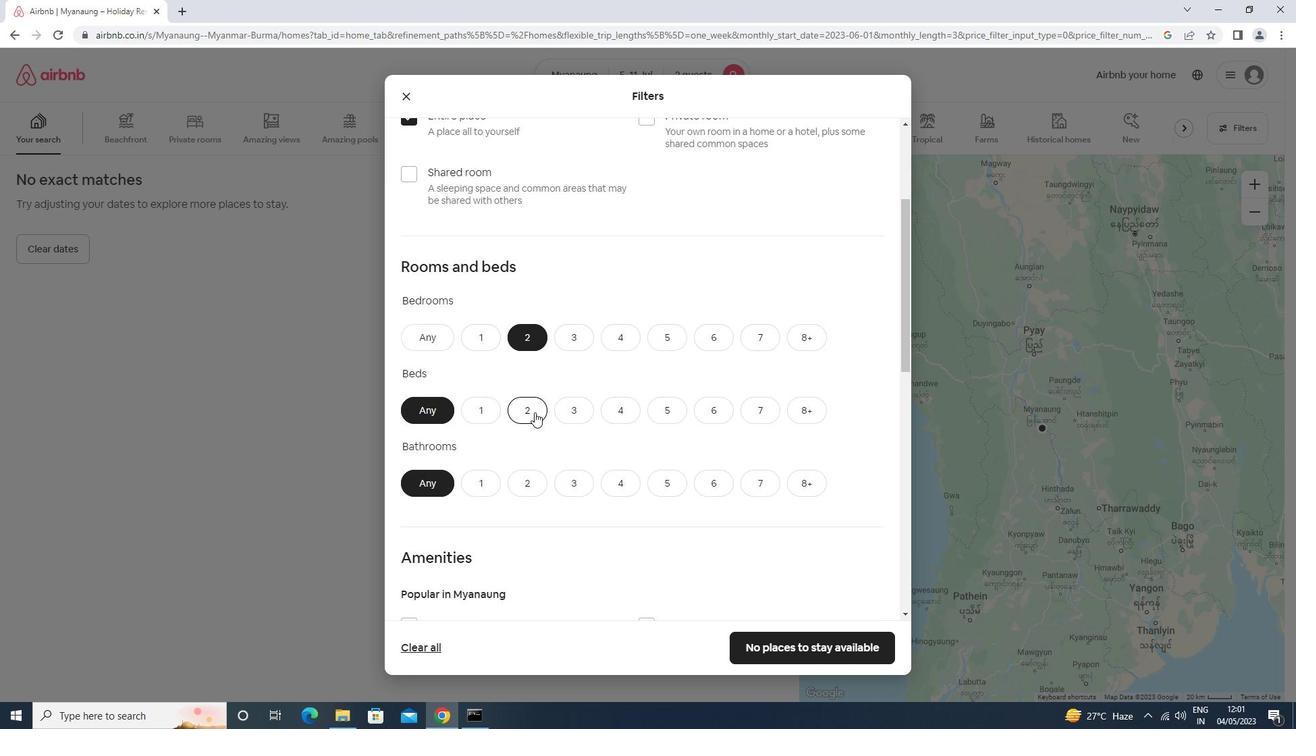 
Action: Mouse moved to (531, 407)
Screenshot: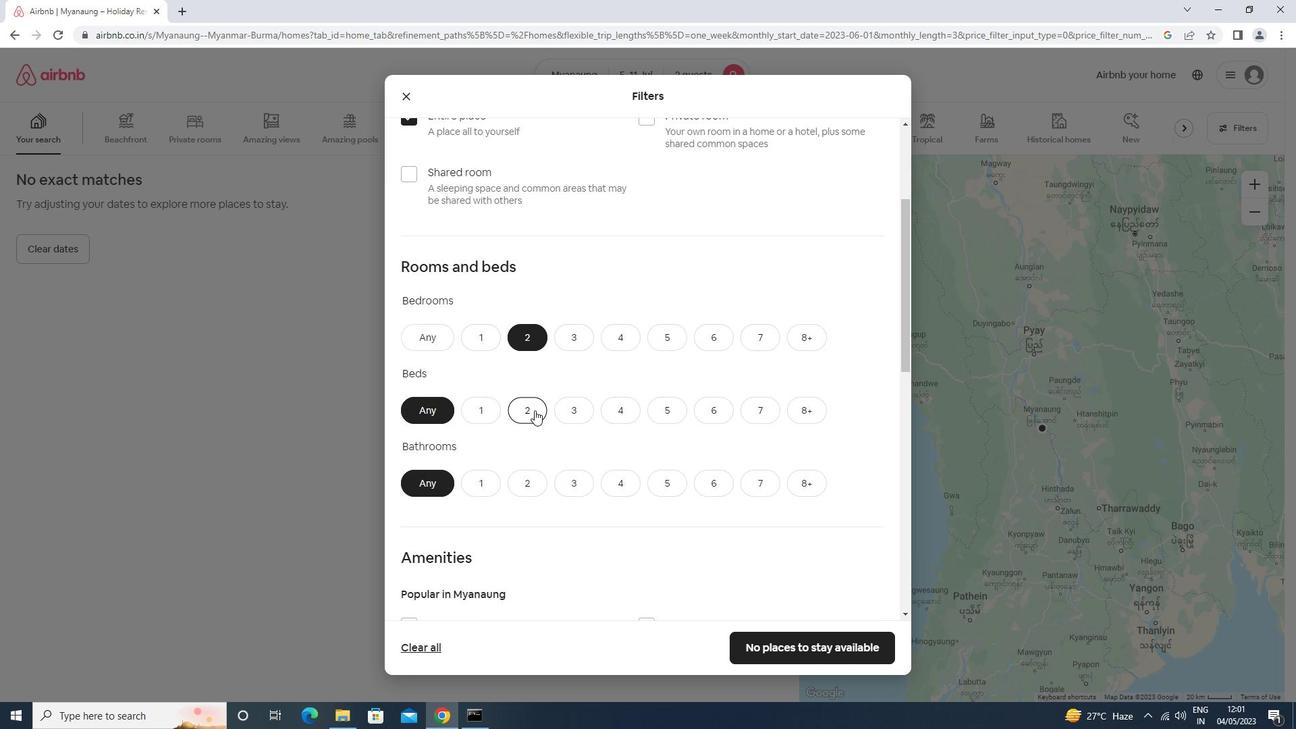 
Action: Mouse scrolled (531, 406) with delta (0, 0)
Screenshot: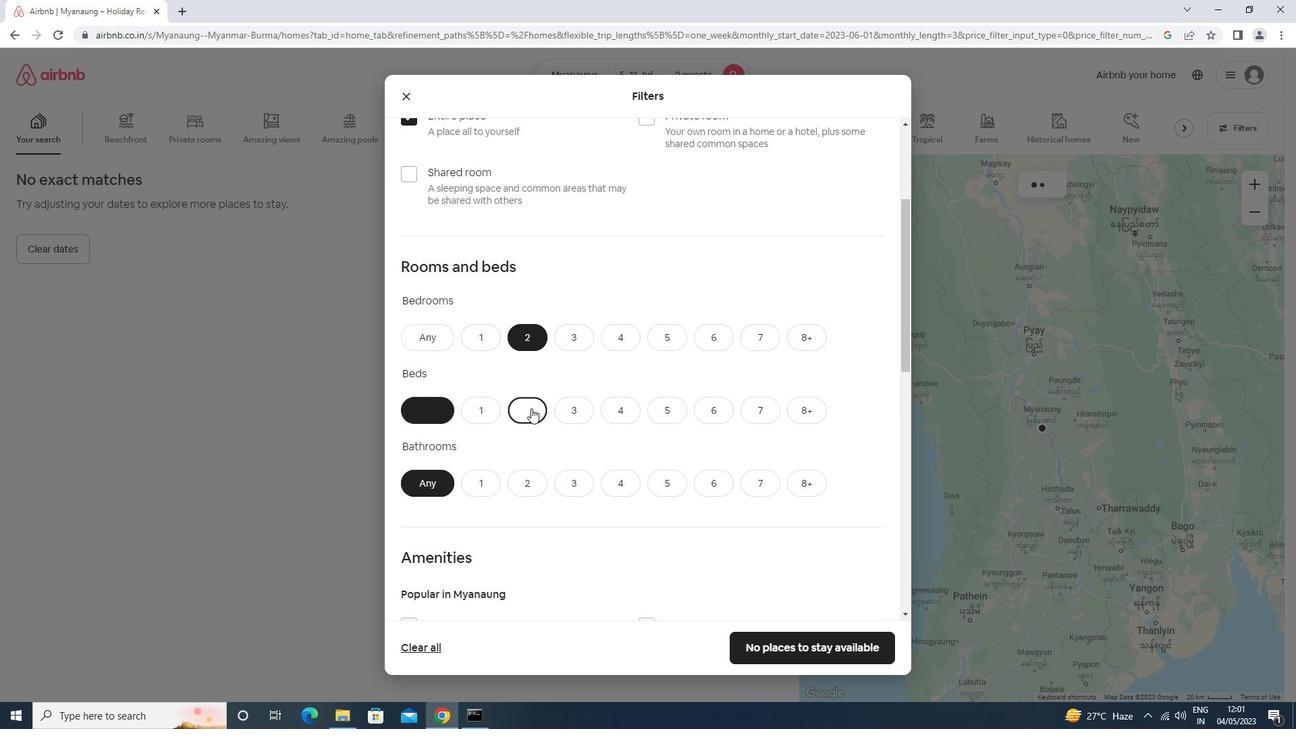 
Action: Mouse scrolled (531, 406) with delta (0, 0)
Screenshot: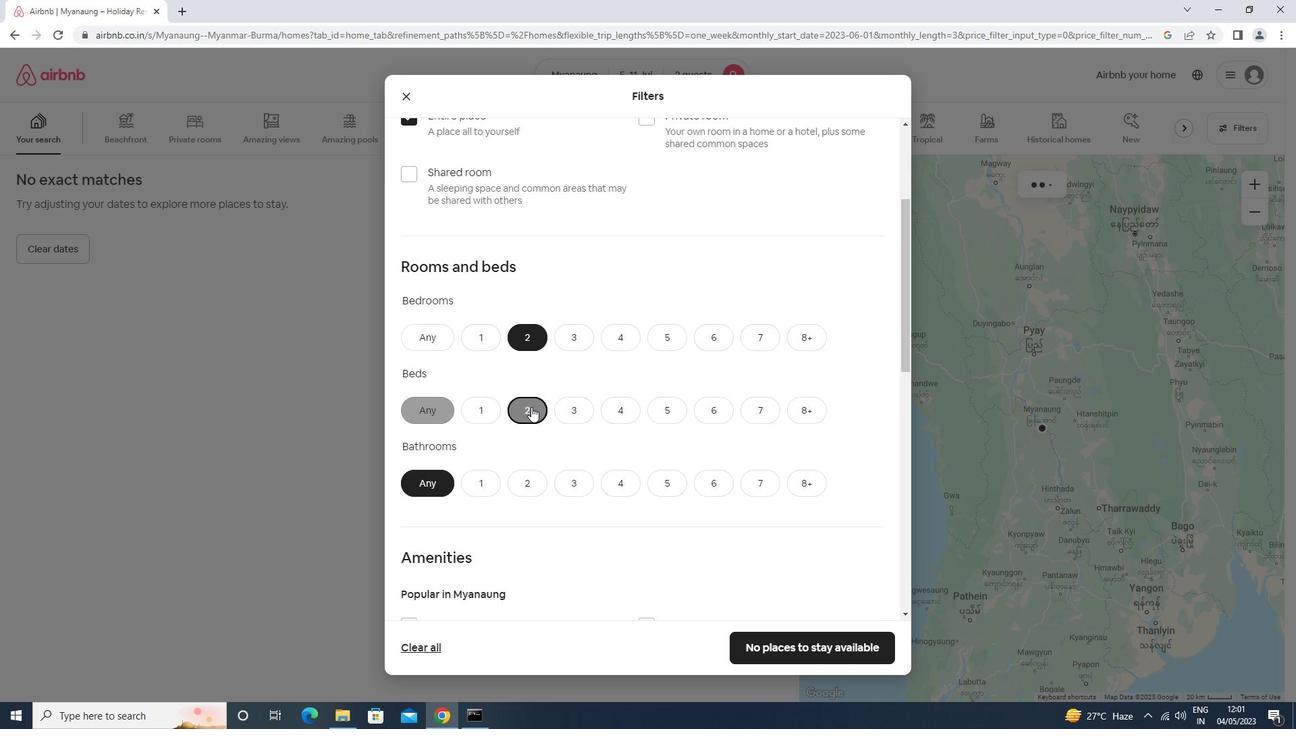 
Action: Mouse moved to (480, 353)
Screenshot: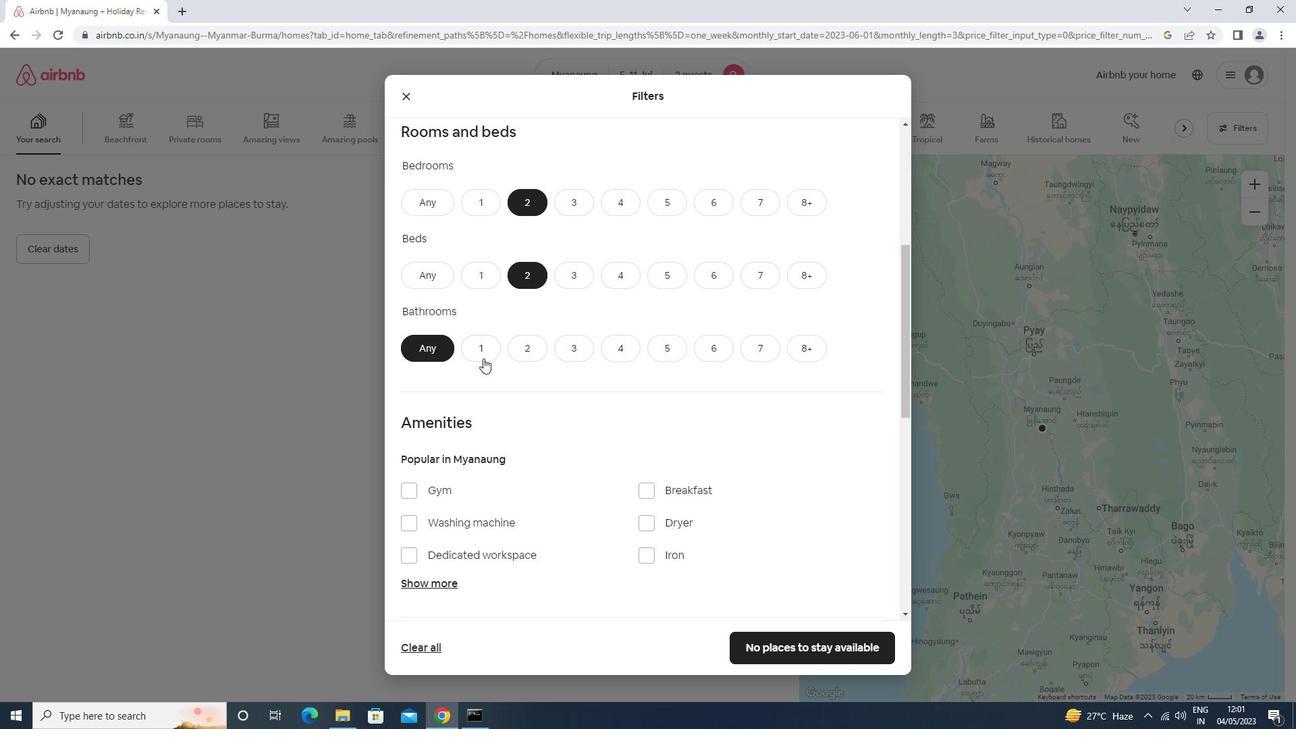 
Action: Mouse pressed left at (480, 353)
Screenshot: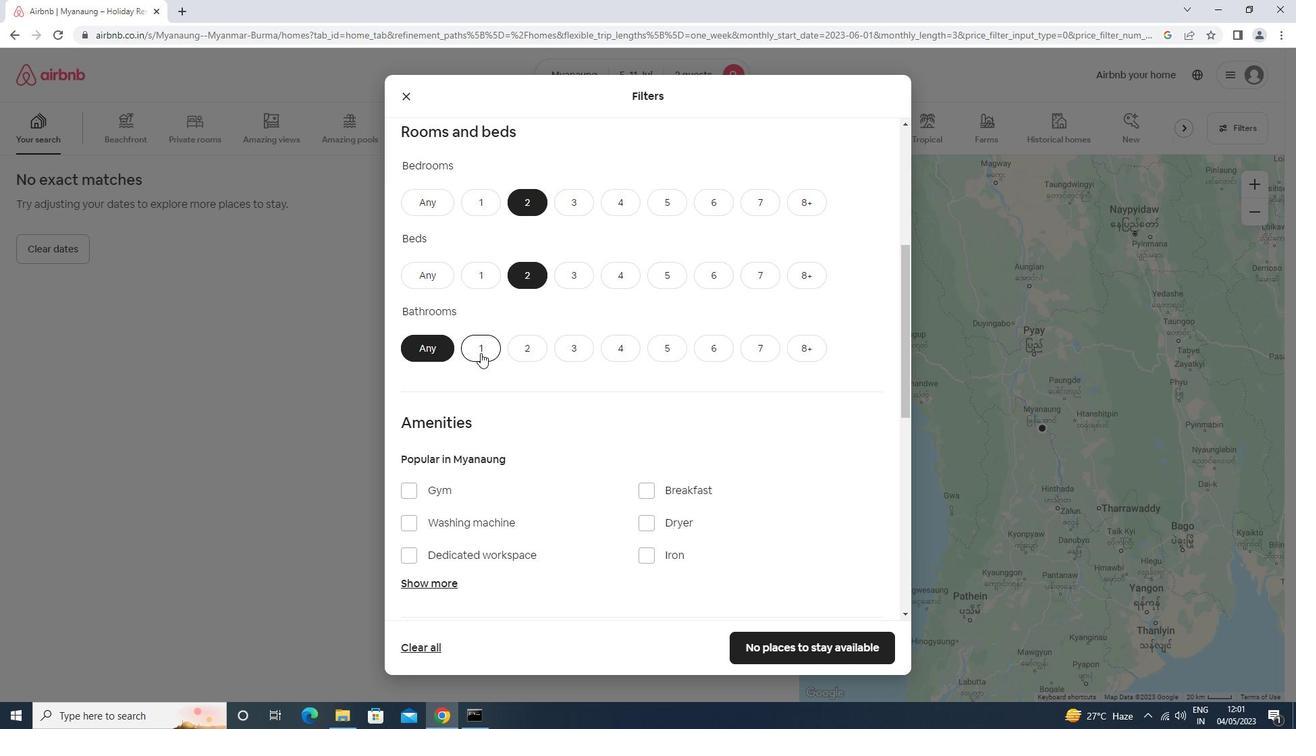 
Action: Mouse moved to (478, 353)
Screenshot: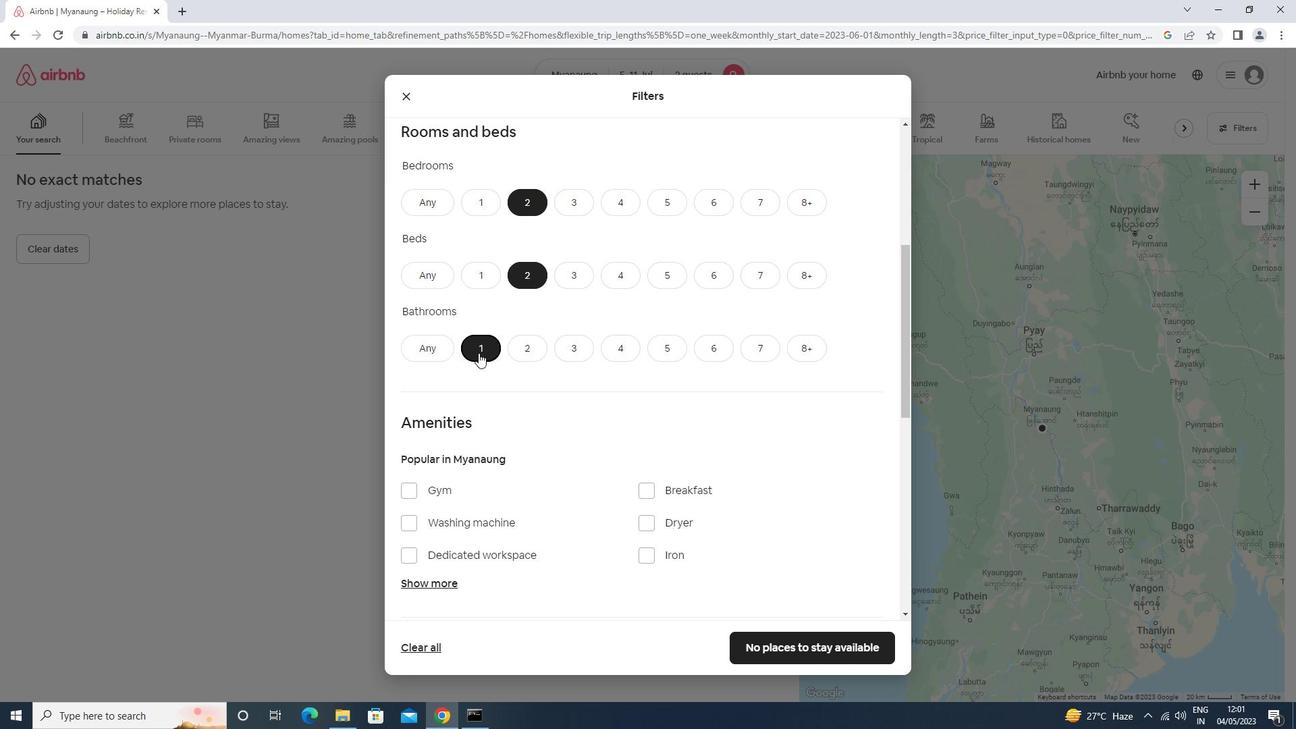 
Action: Mouse scrolled (478, 353) with delta (0, 0)
Screenshot: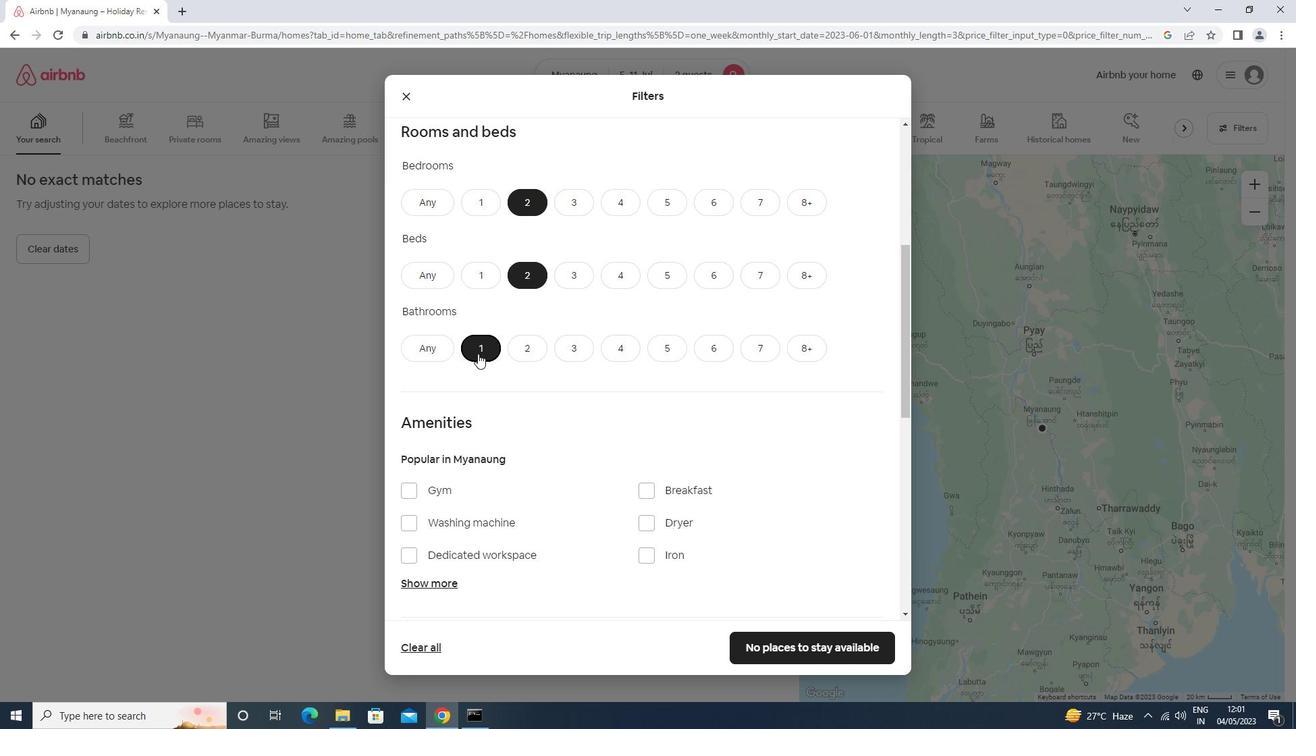 
Action: Mouse scrolled (478, 353) with delta (0, 0)
Screenshot: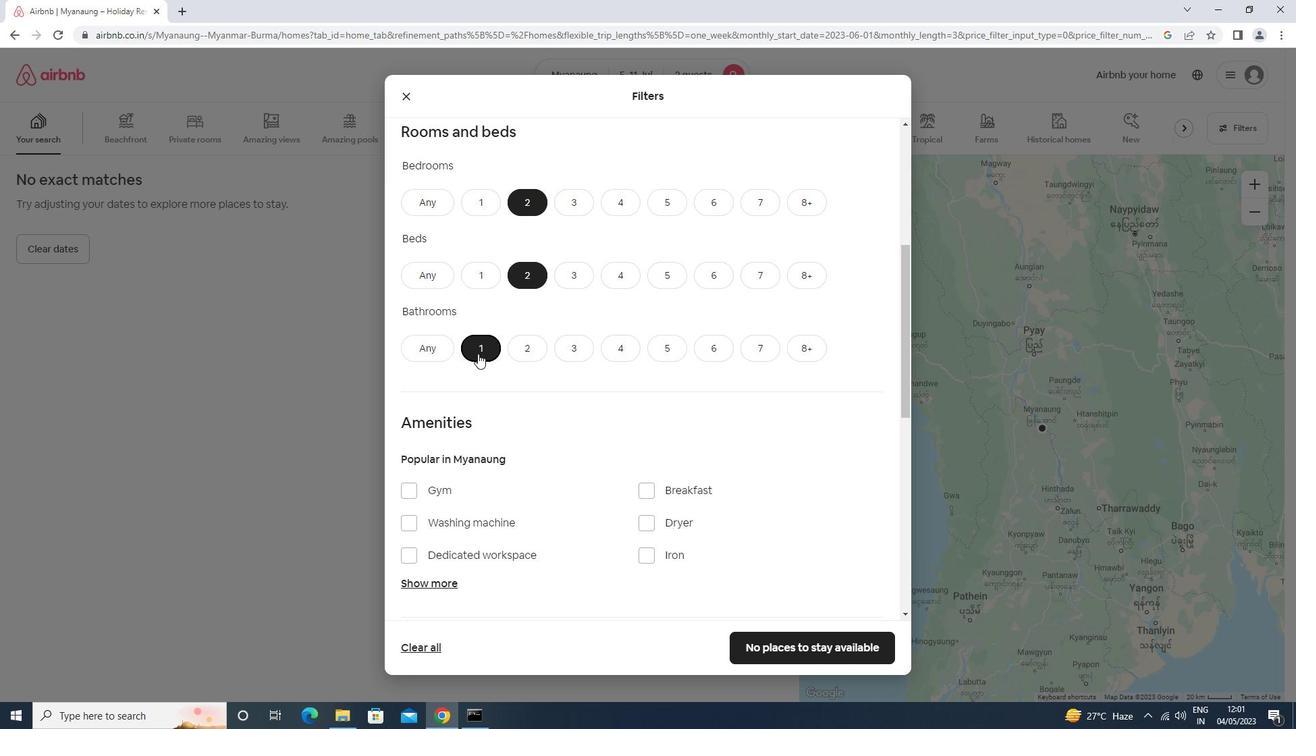 
Action: Mouse moved to (470, 389)
Screenshot: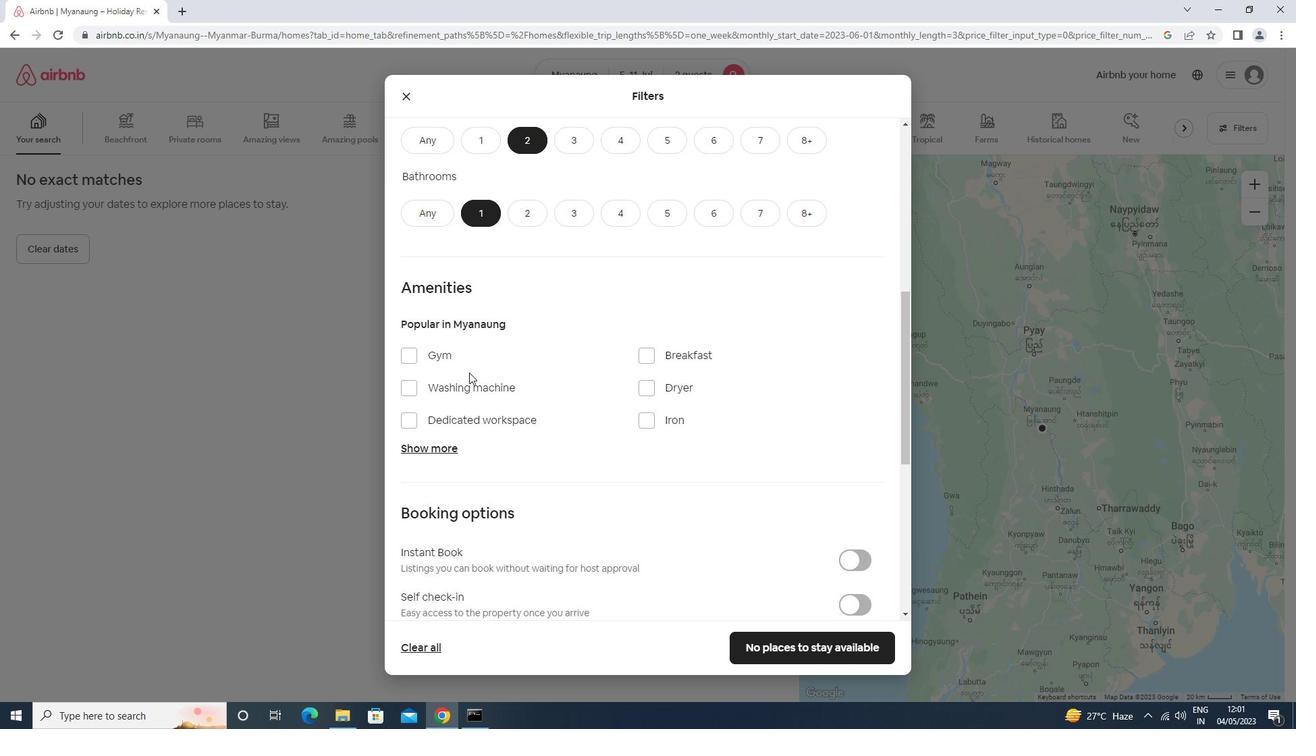 
Action: Mouse pressed left at (470, 389)
Screenshot: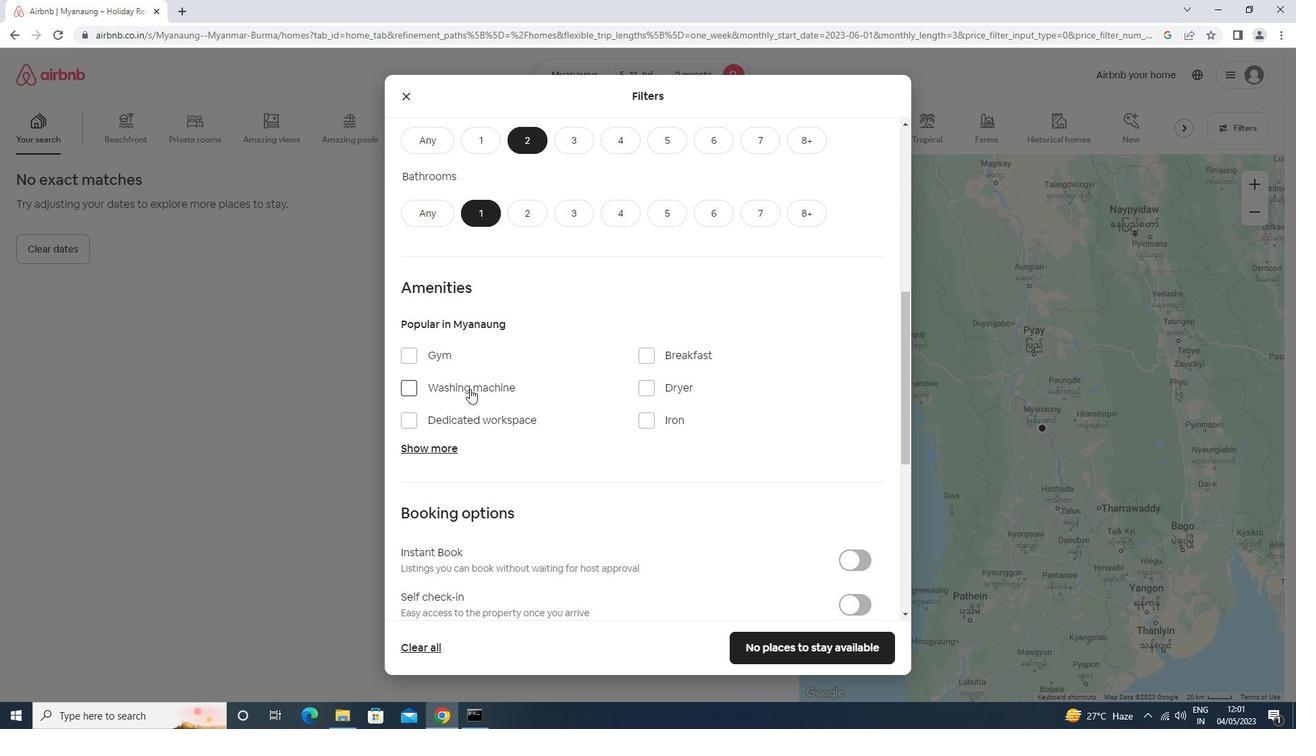 
Action: Mouse moved to (470, 389)
Screenshot: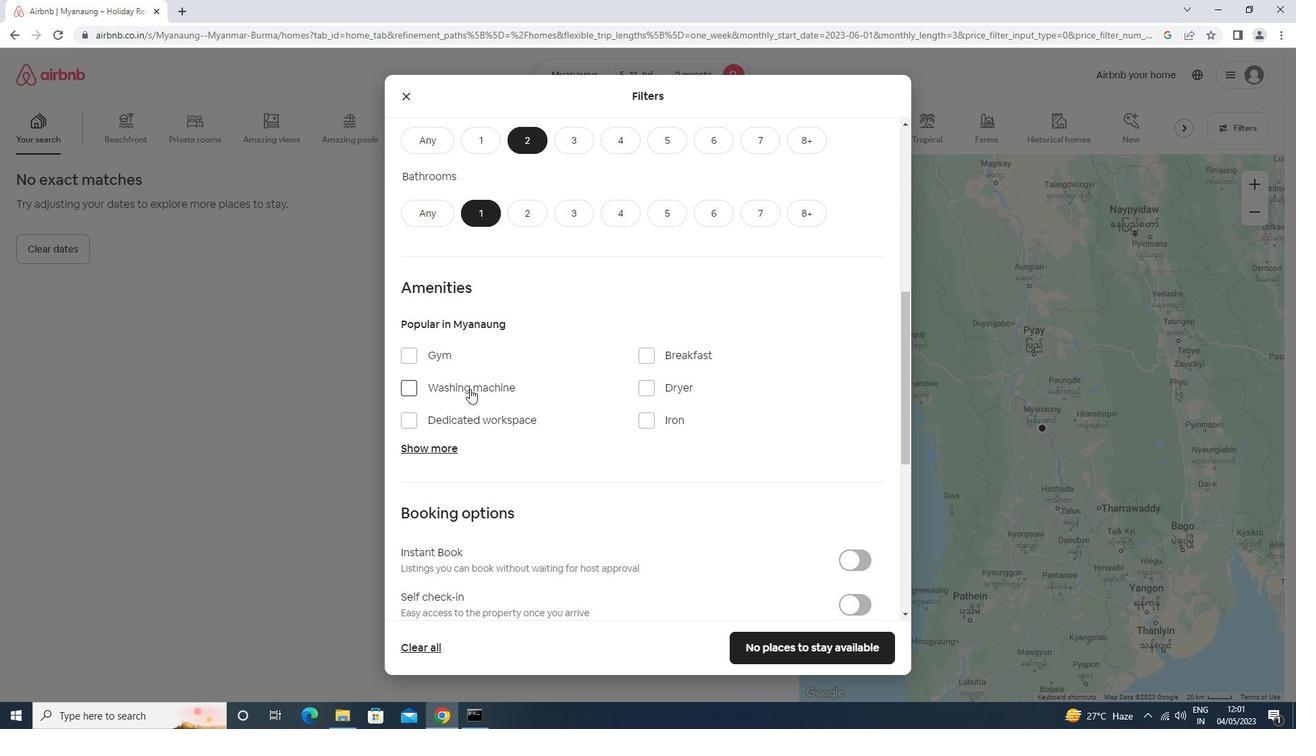 
Action: Mouse scrolled (470, 388) with delta (0, 0)
Screenshot: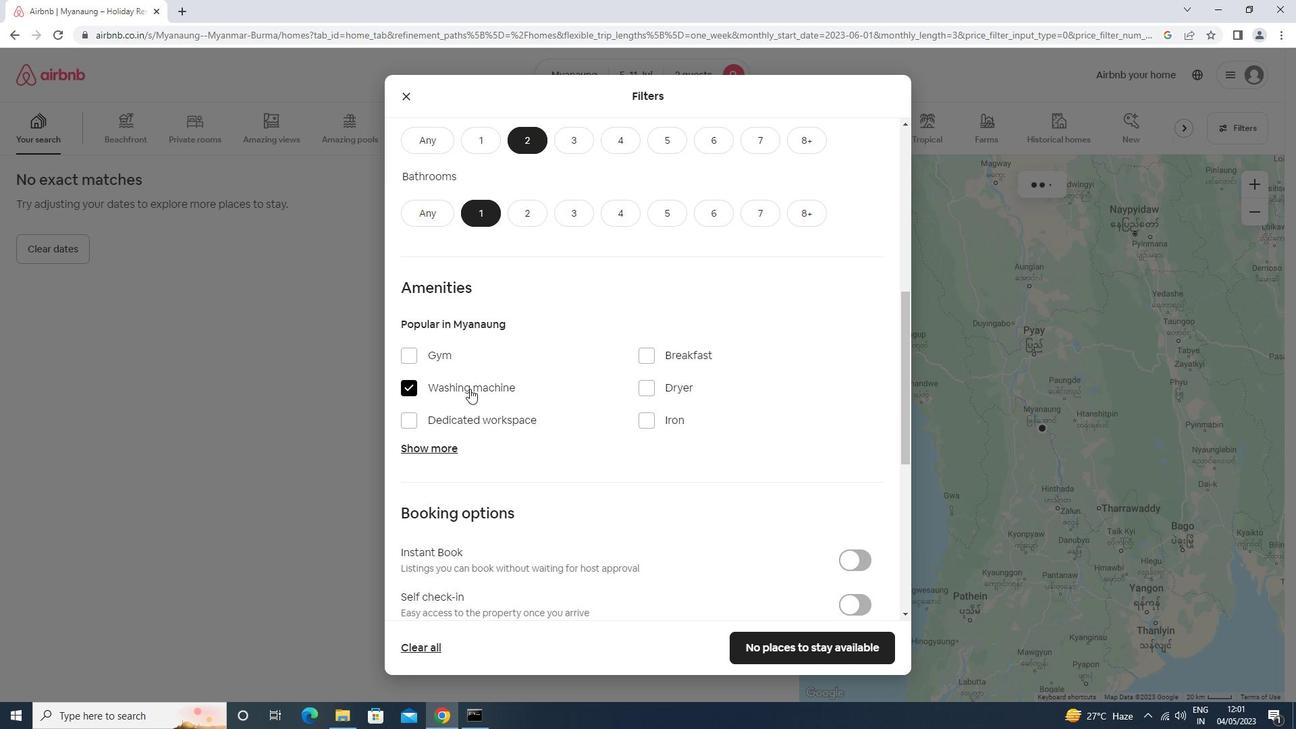 
Action: Mouse scrolled (470, 388) with delta (0, 0)
Screenshot: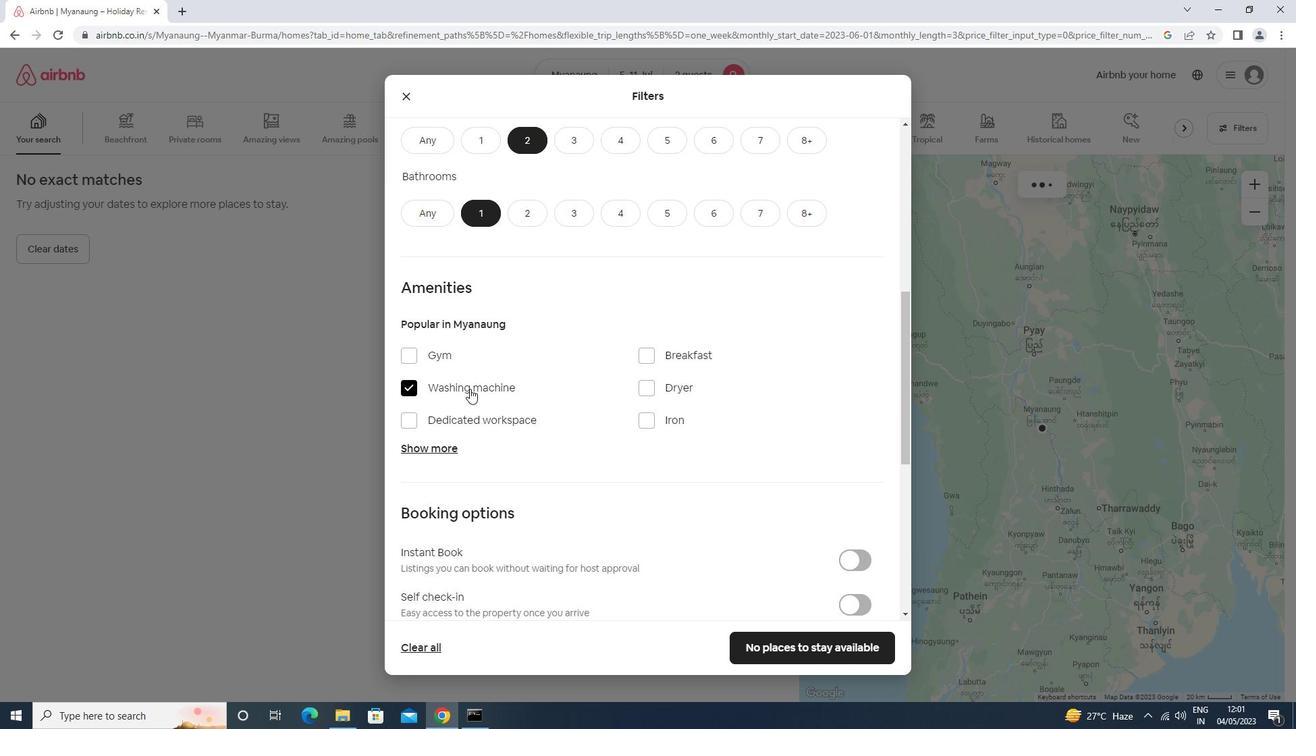 
Action: Mouse scrolled (470, 388) with delta (0, 0)
Screenshot: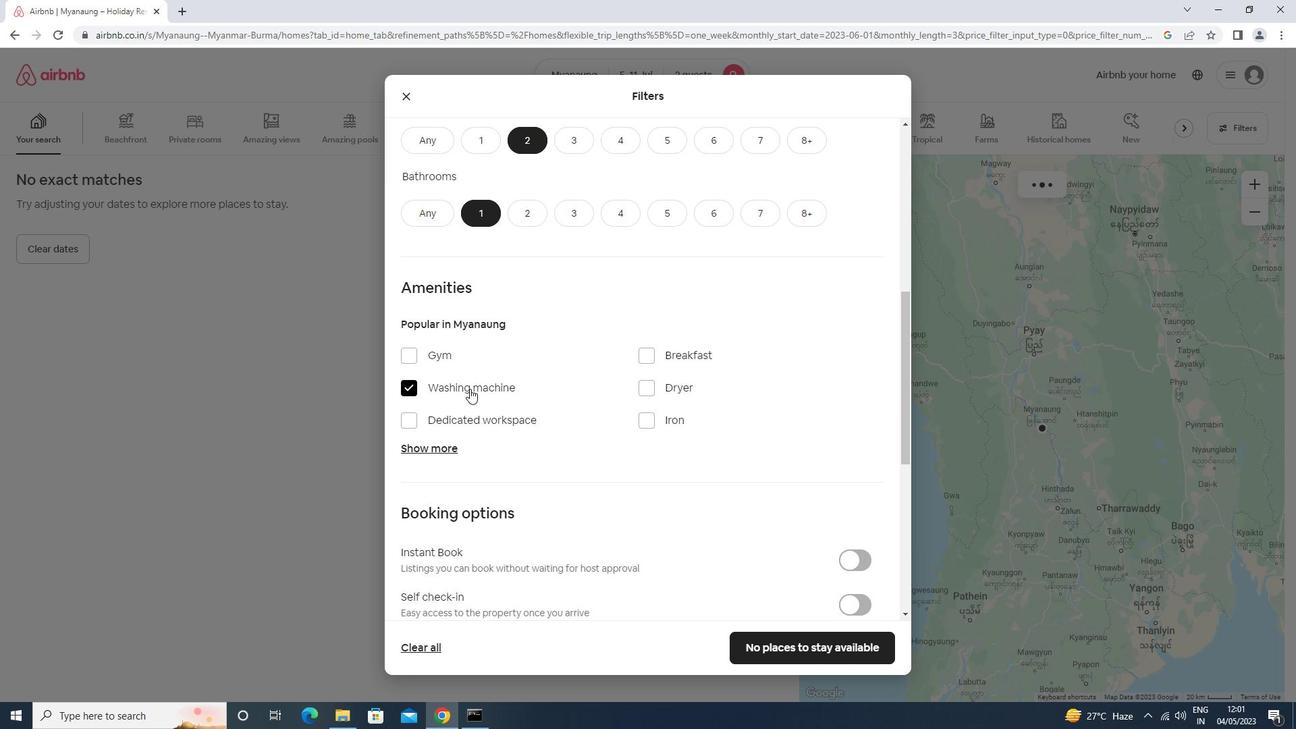 
Action: Mouse scrolled (470, 388) with delta (0, 0)
Screenshot: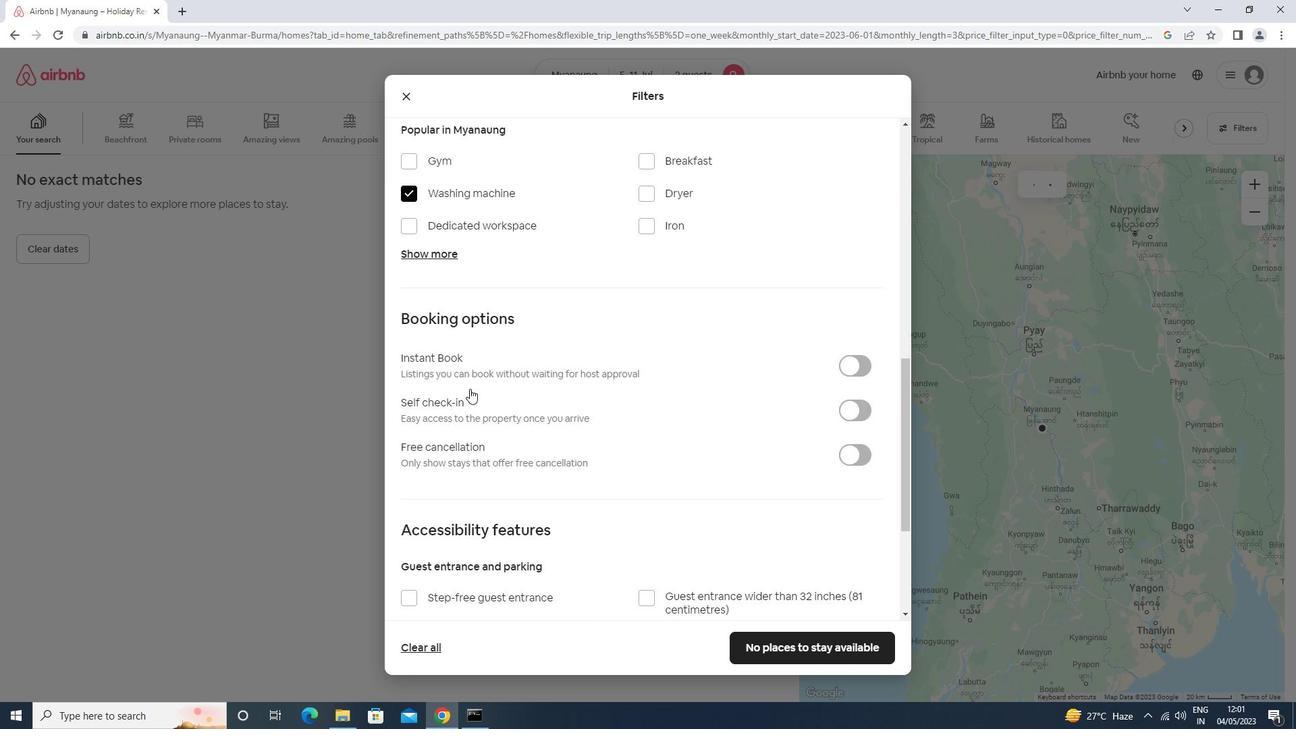 
Action: Mouse scrolled (470, 388) with delta (0, 0)
Screenshot: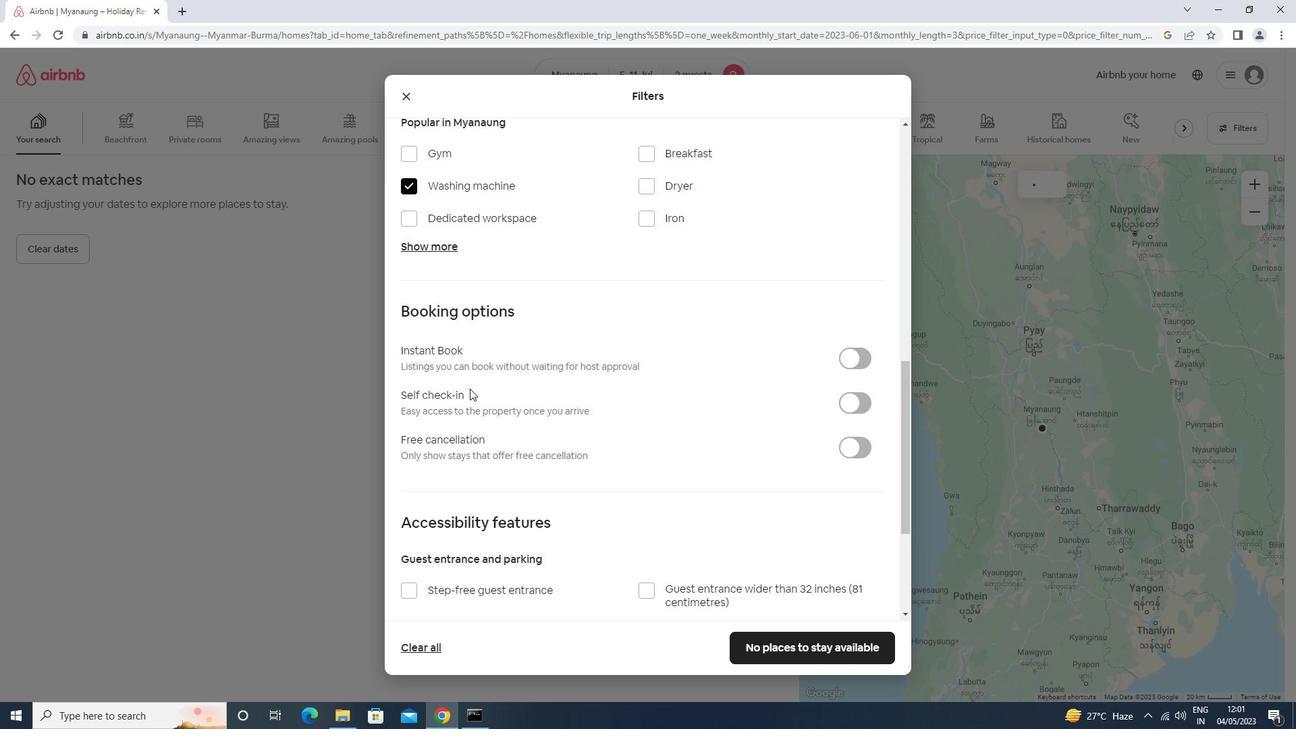 
Action: Mouse scrolled (470, 388) with delta (0, 0)
Screenshot: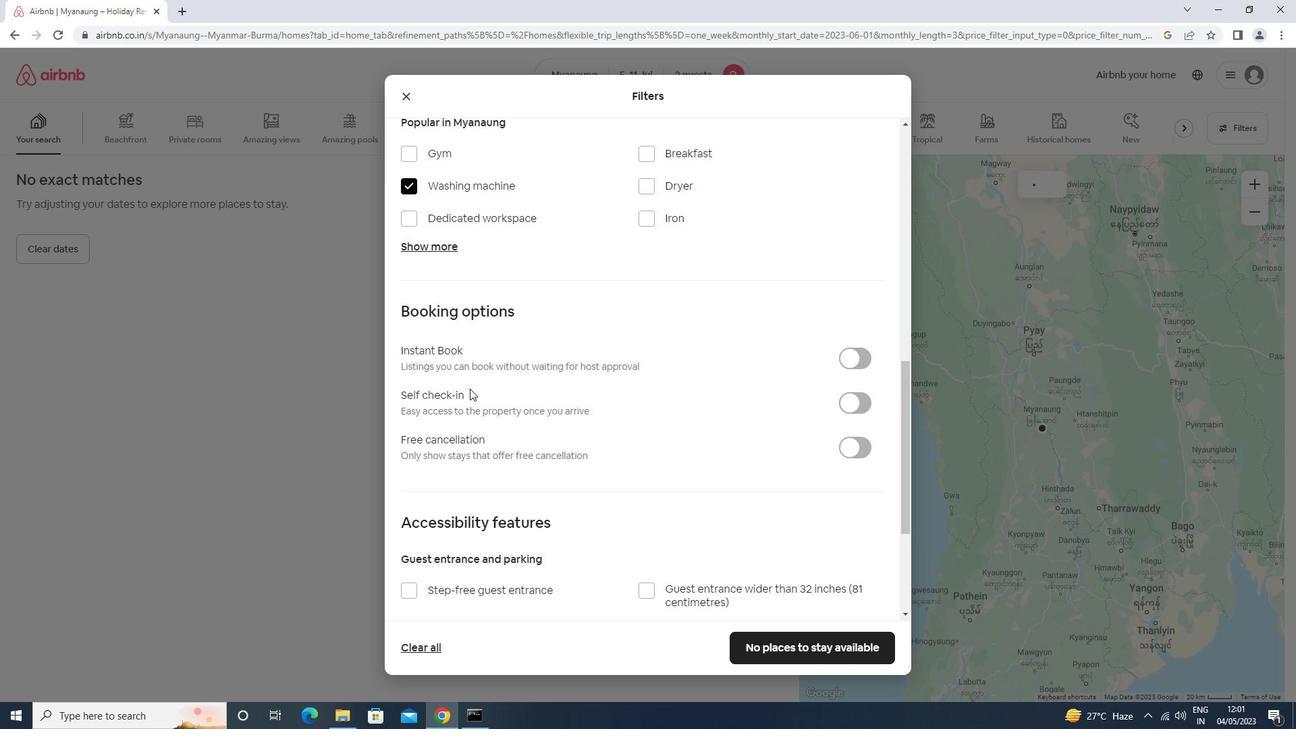 
Action: Mouse moved to (849, 201)
Screenshot: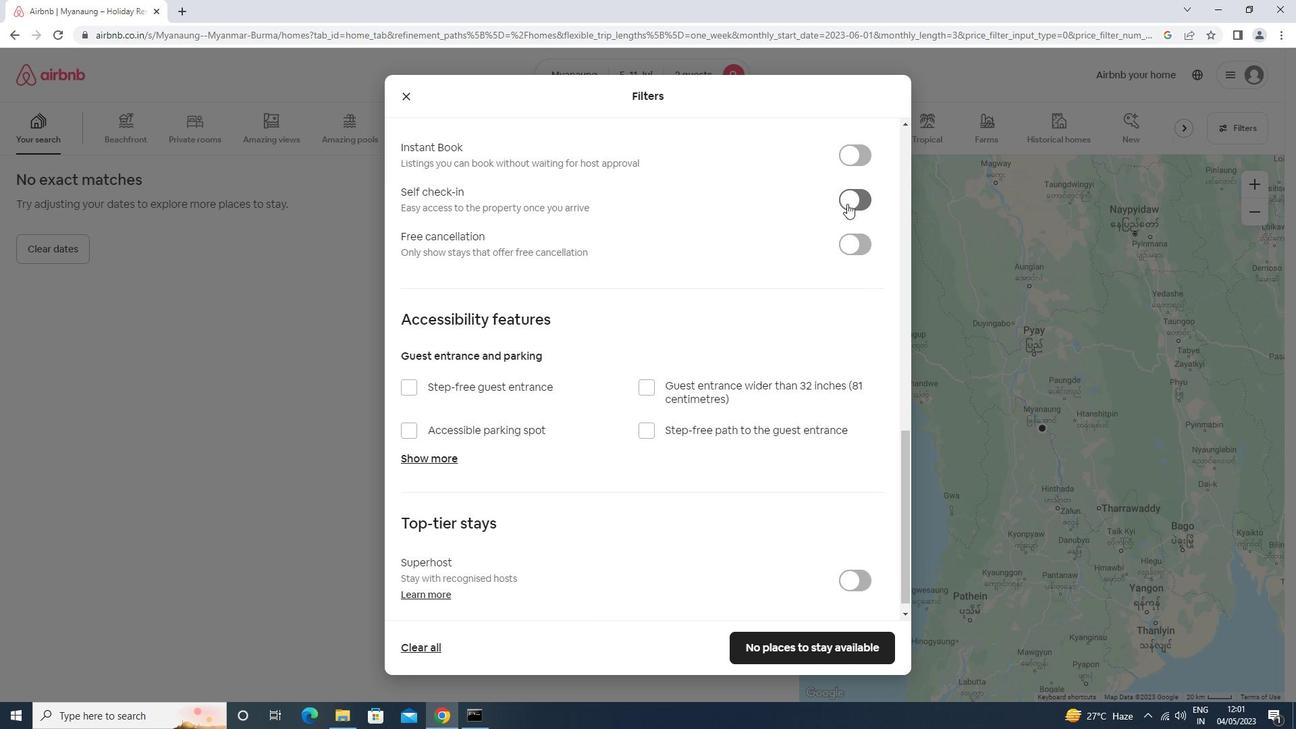 
Action: Mouse pressed left at (849, 201)
Screenshot: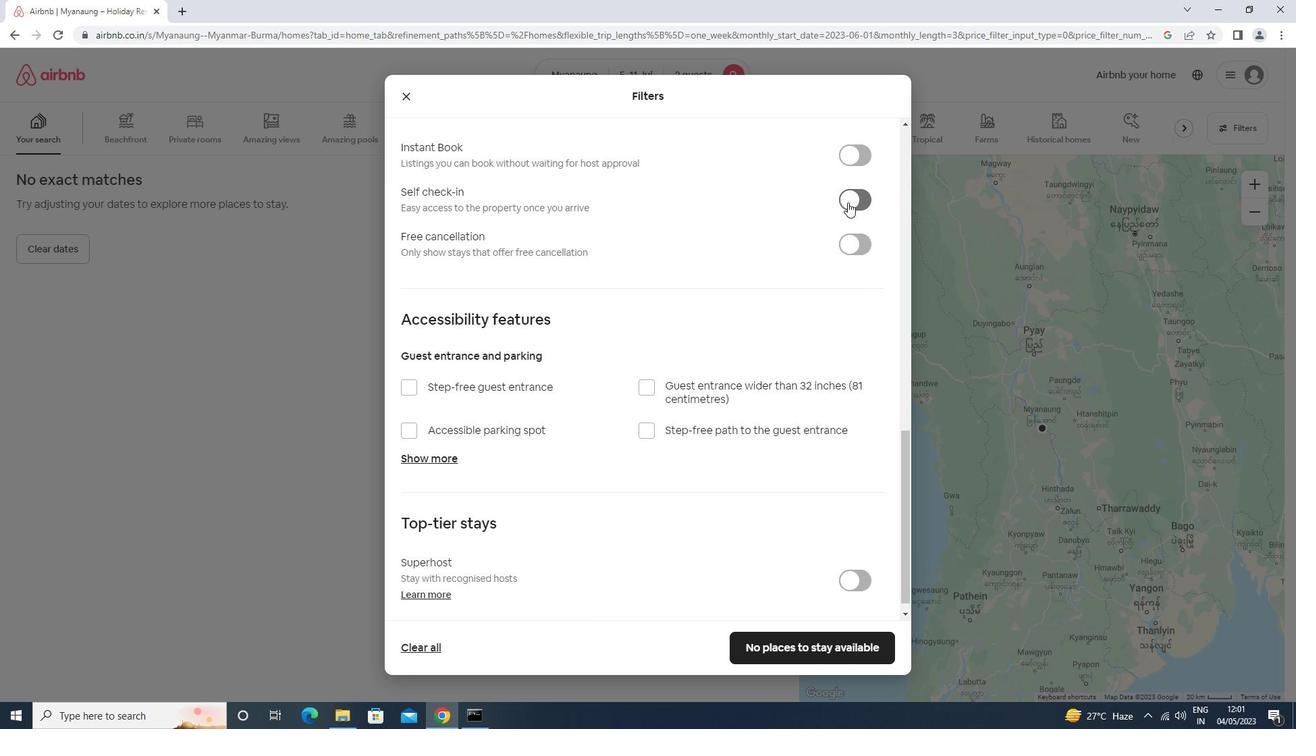 
Action: Mouse moved to (621, 455)
Screenshot: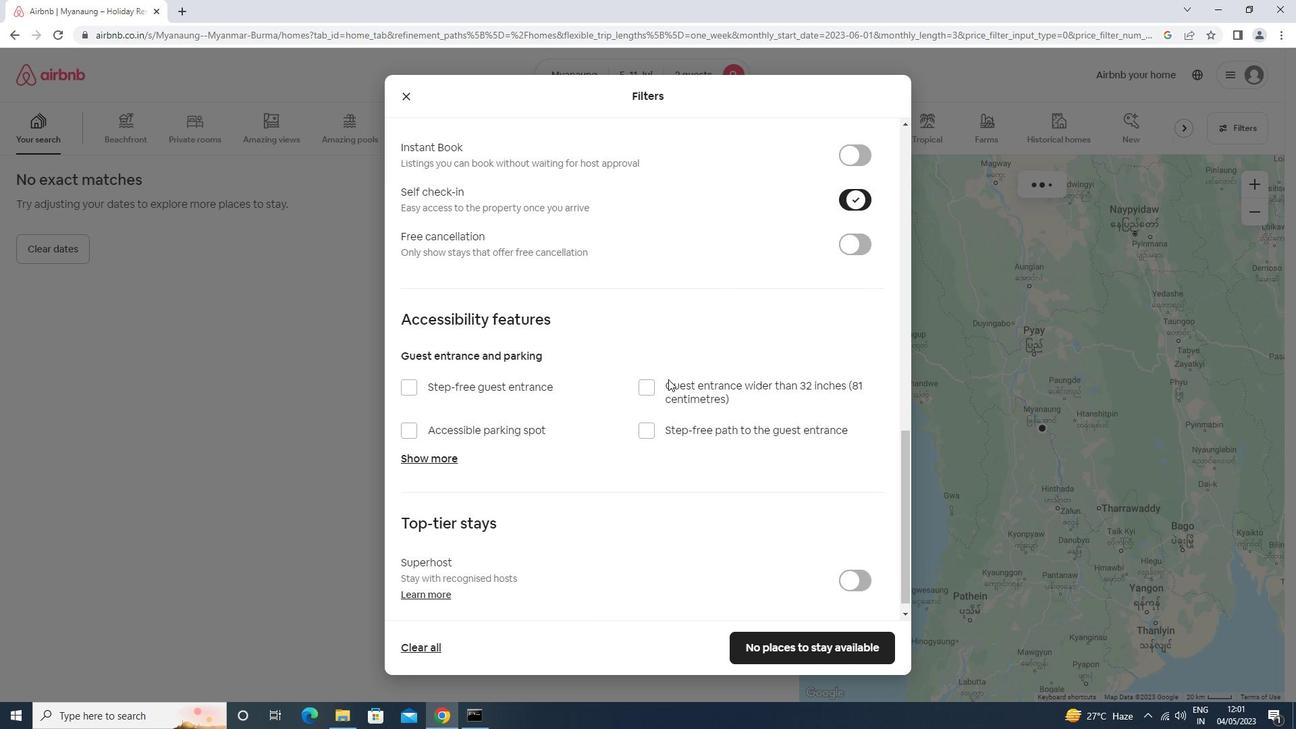 
Action: Mouse scrolled (621, 454) with delta (0, 0)
Screenshot: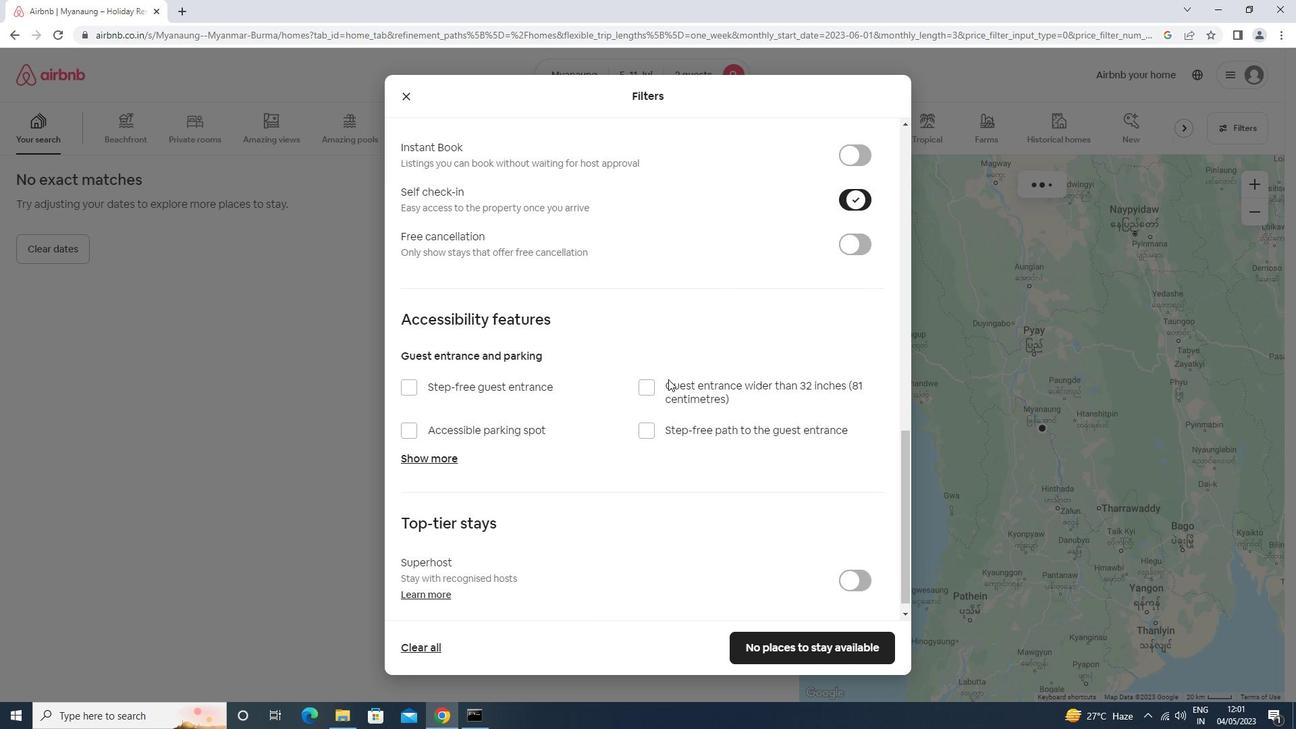 
Action: Mouse moved to (618, 462)
Screenshot: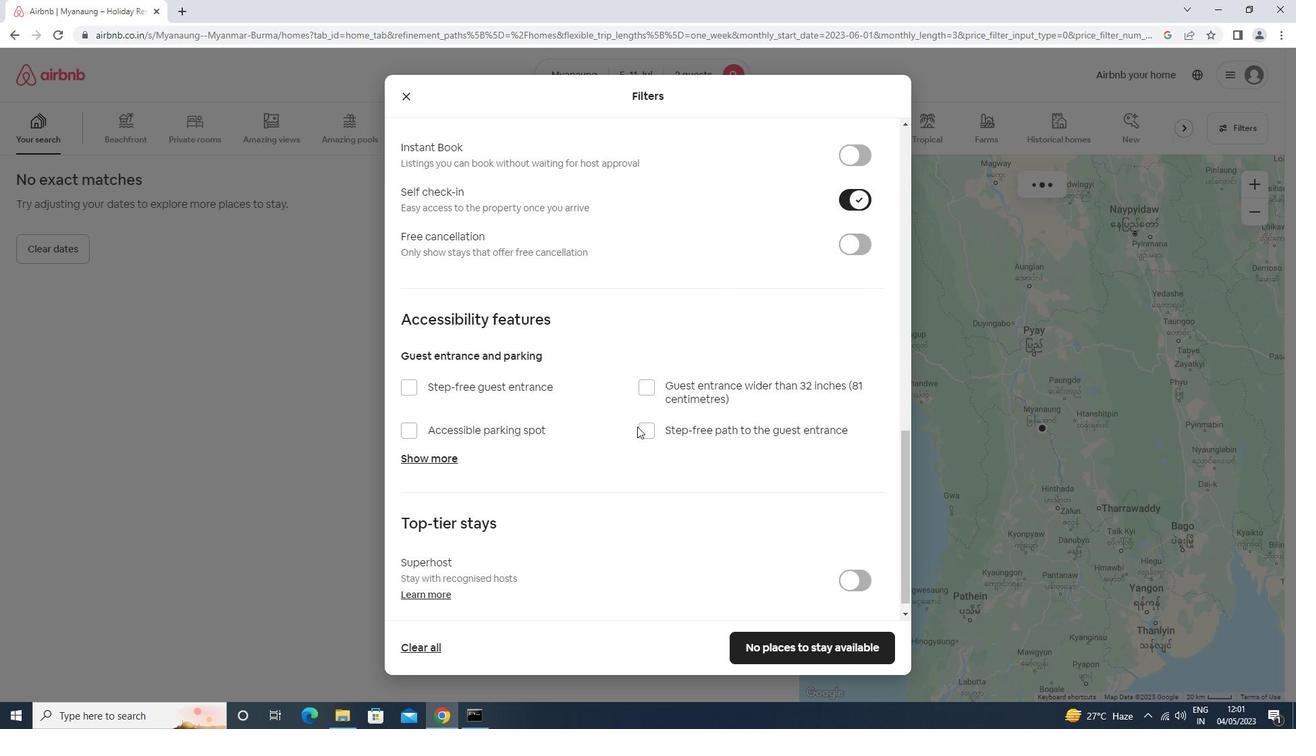 
Action: Mouse scrolled (618, 462) with delta (0, 0)
Screenshot: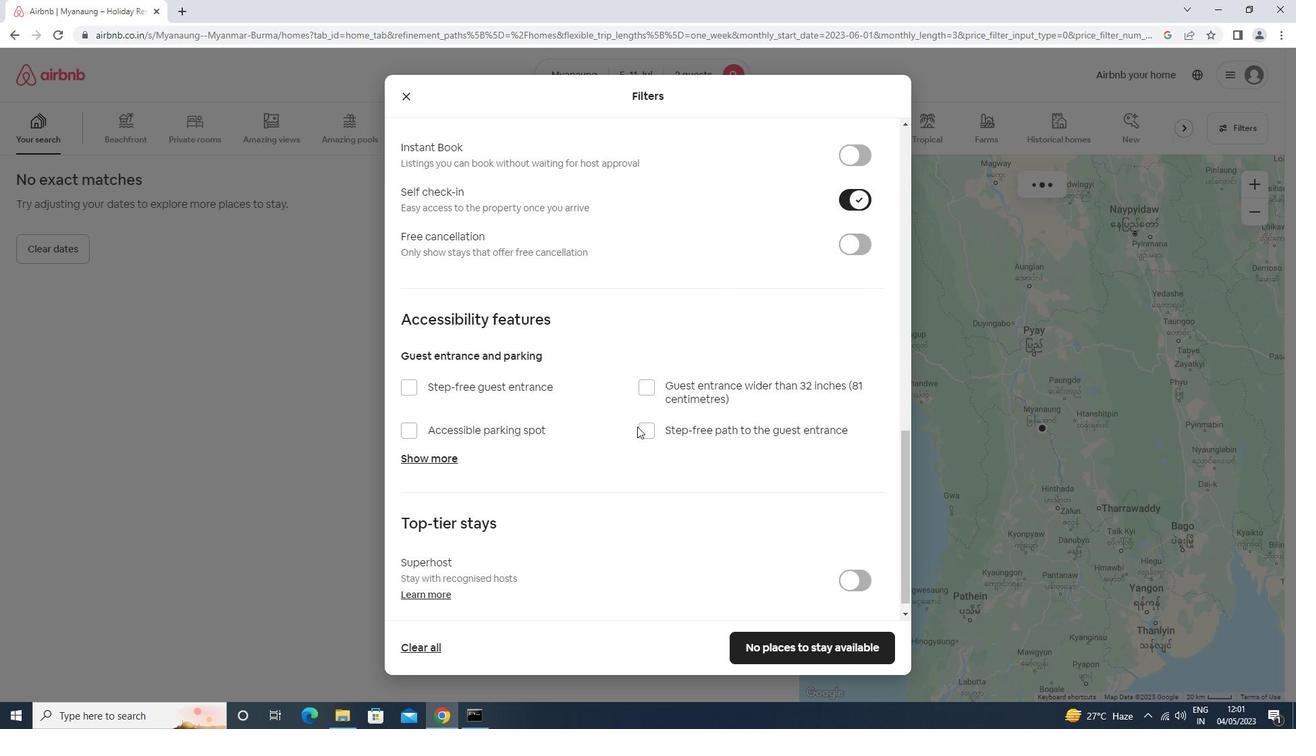 
Action: Mouse moved to (616, 466)
Screenshot: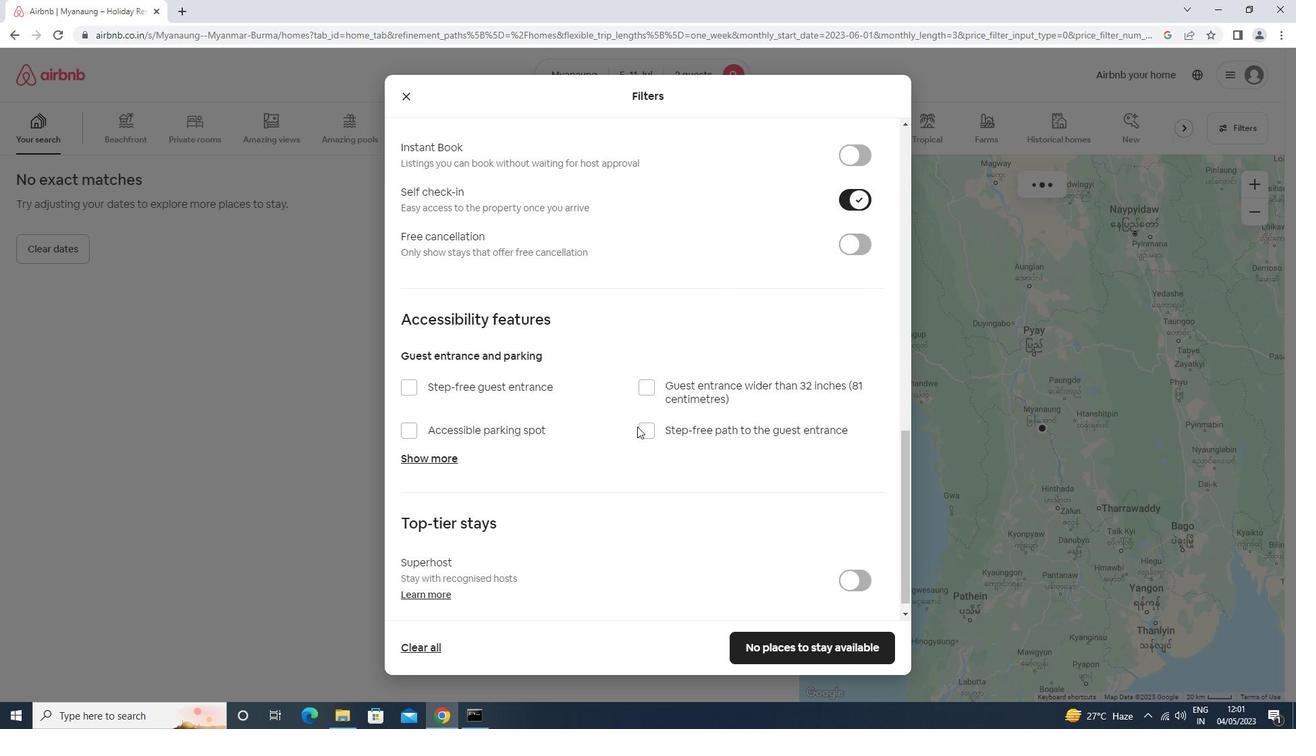 
Action: Mouse scrolled (616, 465) with delta (0, 0)
Screenshot: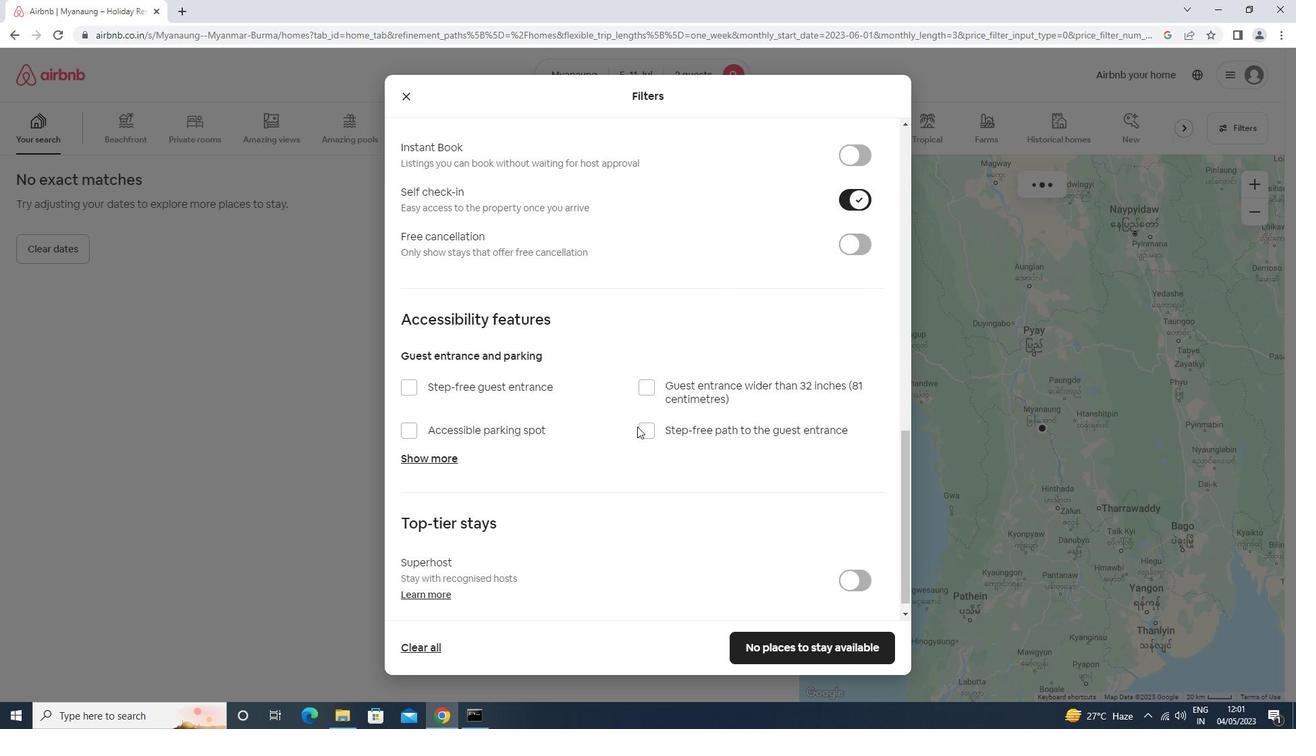 
Action: Mouse moved to (616, 467)
Screenshot: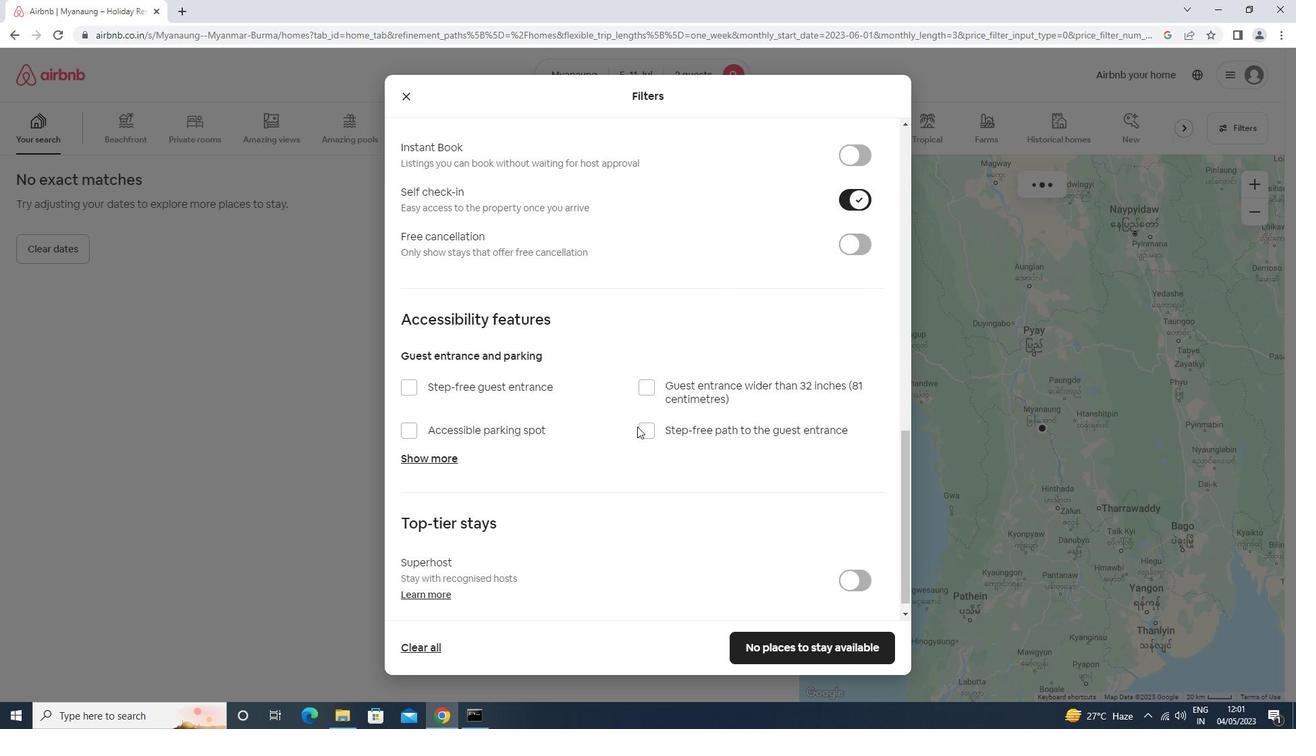 
Action: Mouse scrolled (616, 466) with delta (0, 0)
Screenshot: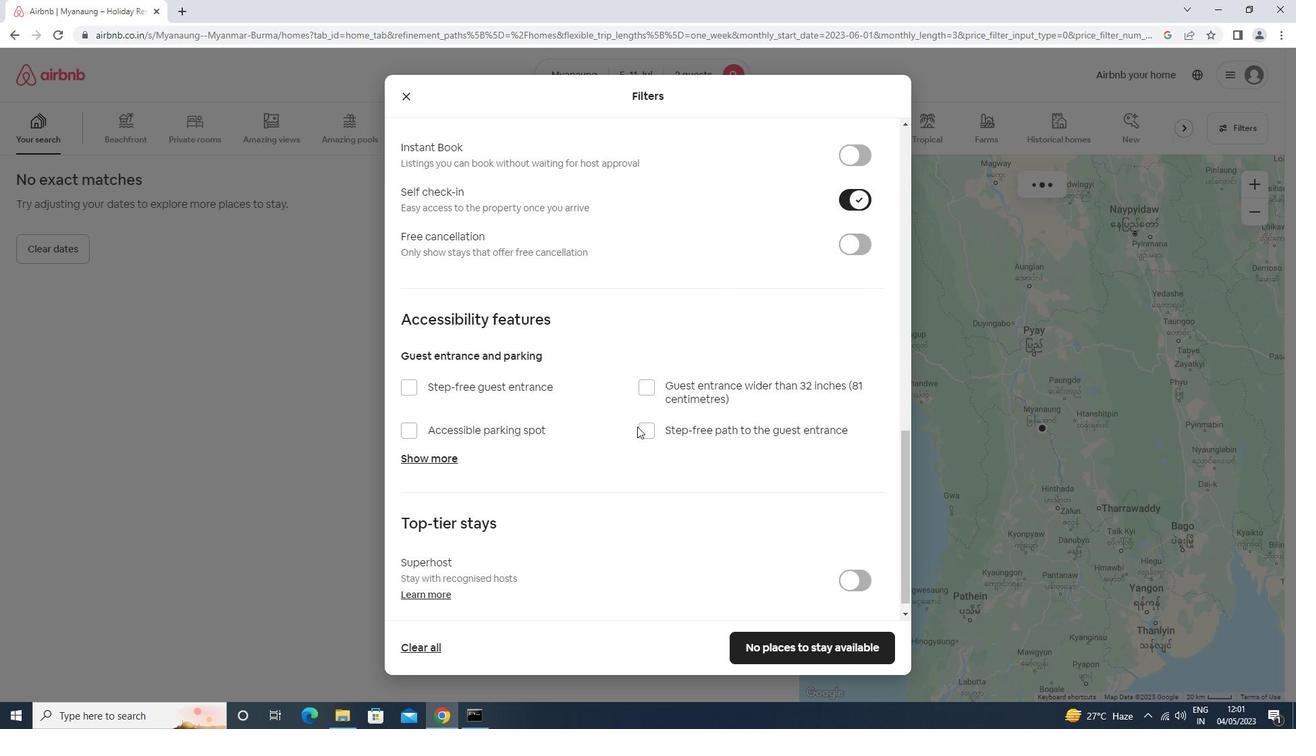 
Action: Mouse moved to (615, 468)
Screenshot: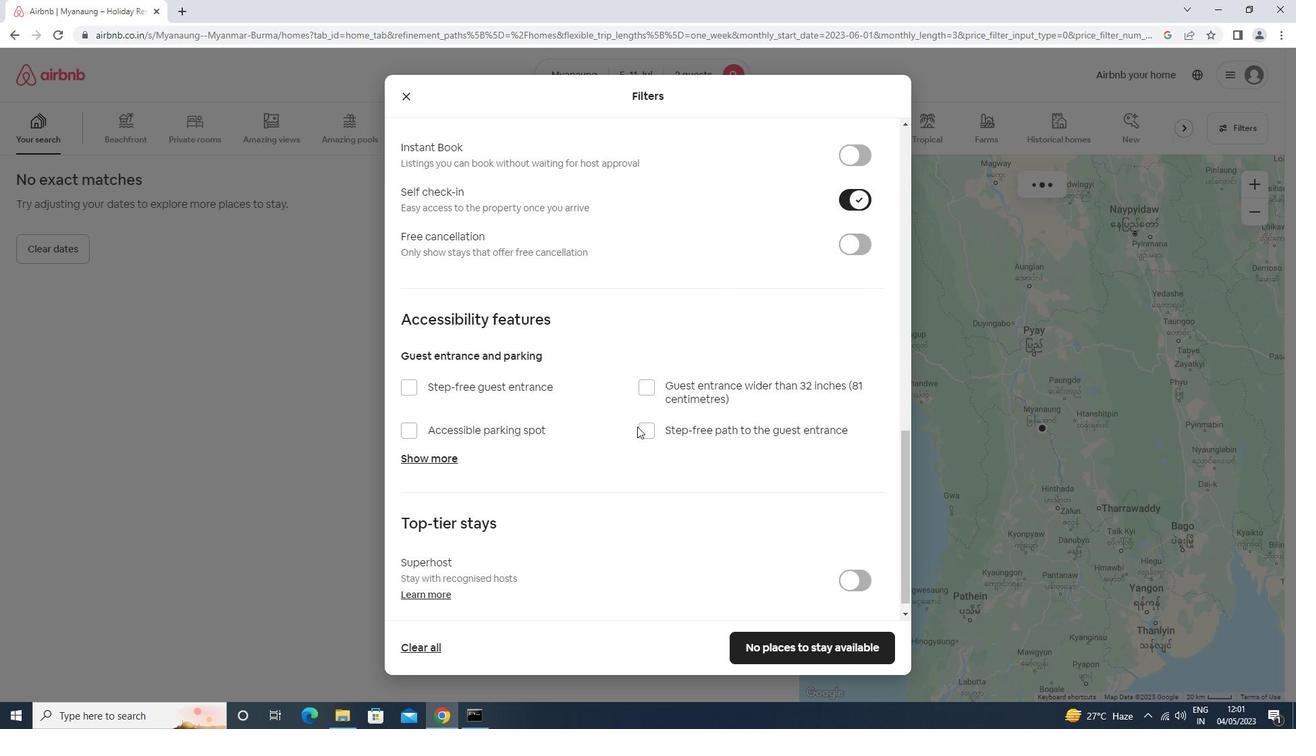 
Action: Mouse scrolled (615, 468) with delta (0, 0)
Screenshot: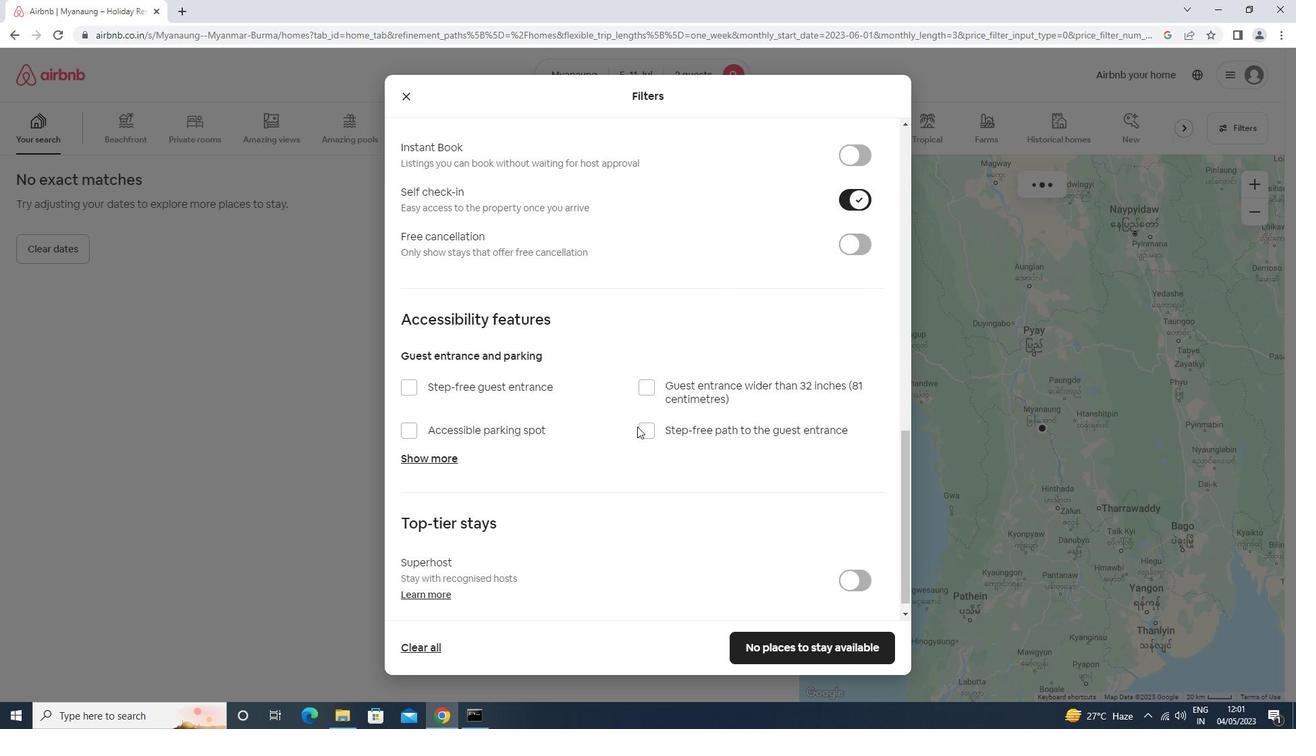 
Action: Mouse moved to (611, 474)
Screenshot: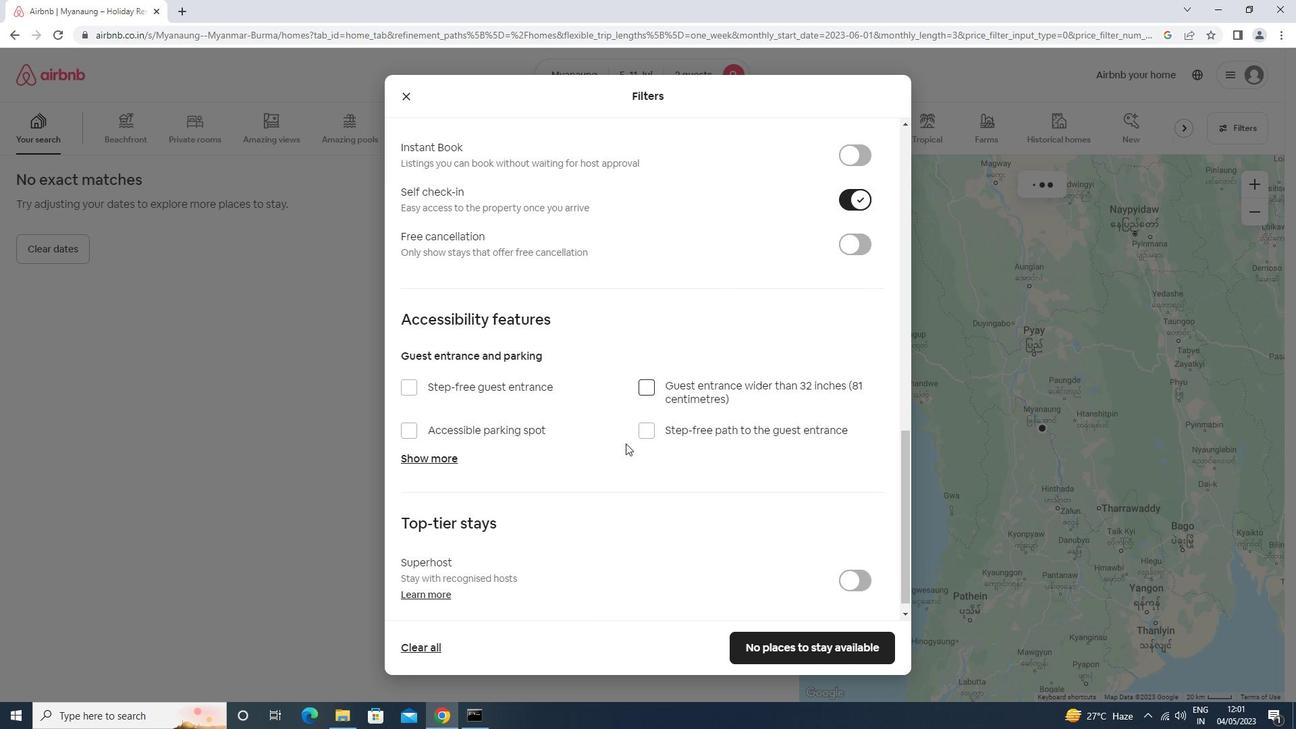 
Action: Mouse scrolled (611, 473) with delta (0, 0)
Screenshot: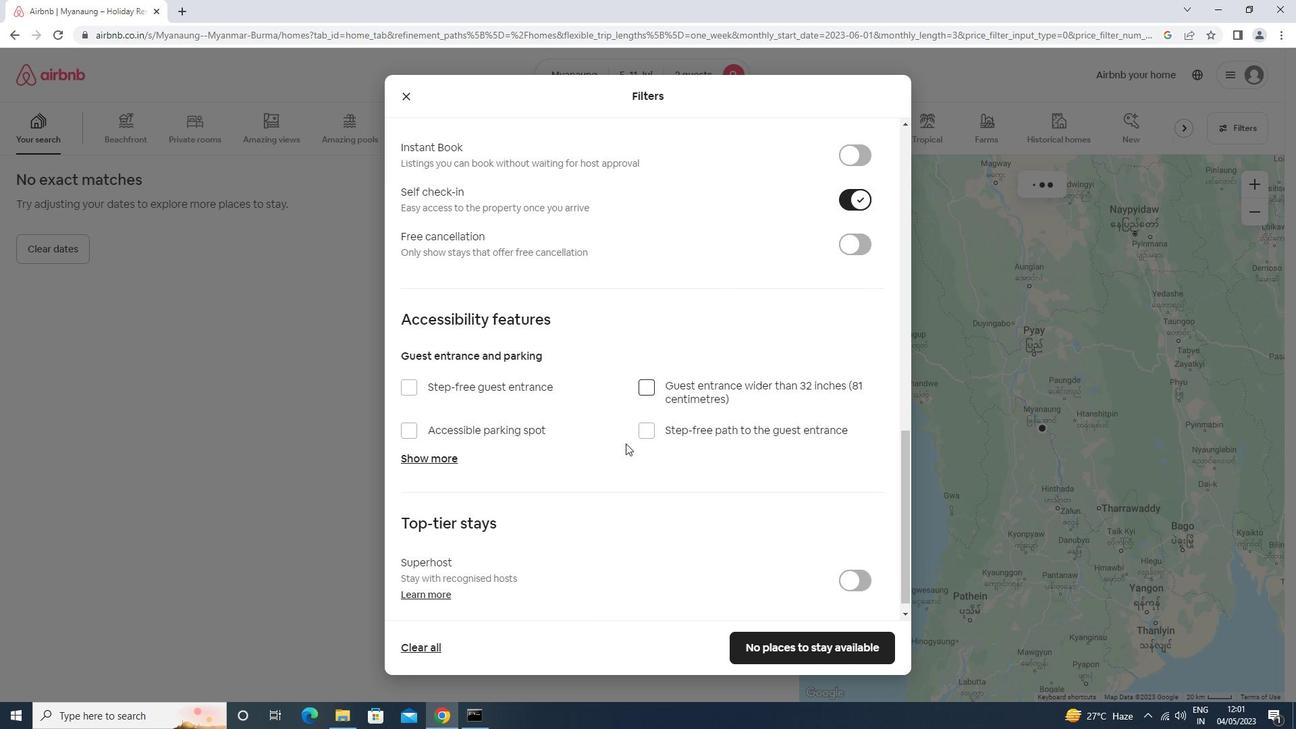 
Action: Mouse moved to (781, 642)
Screenshot: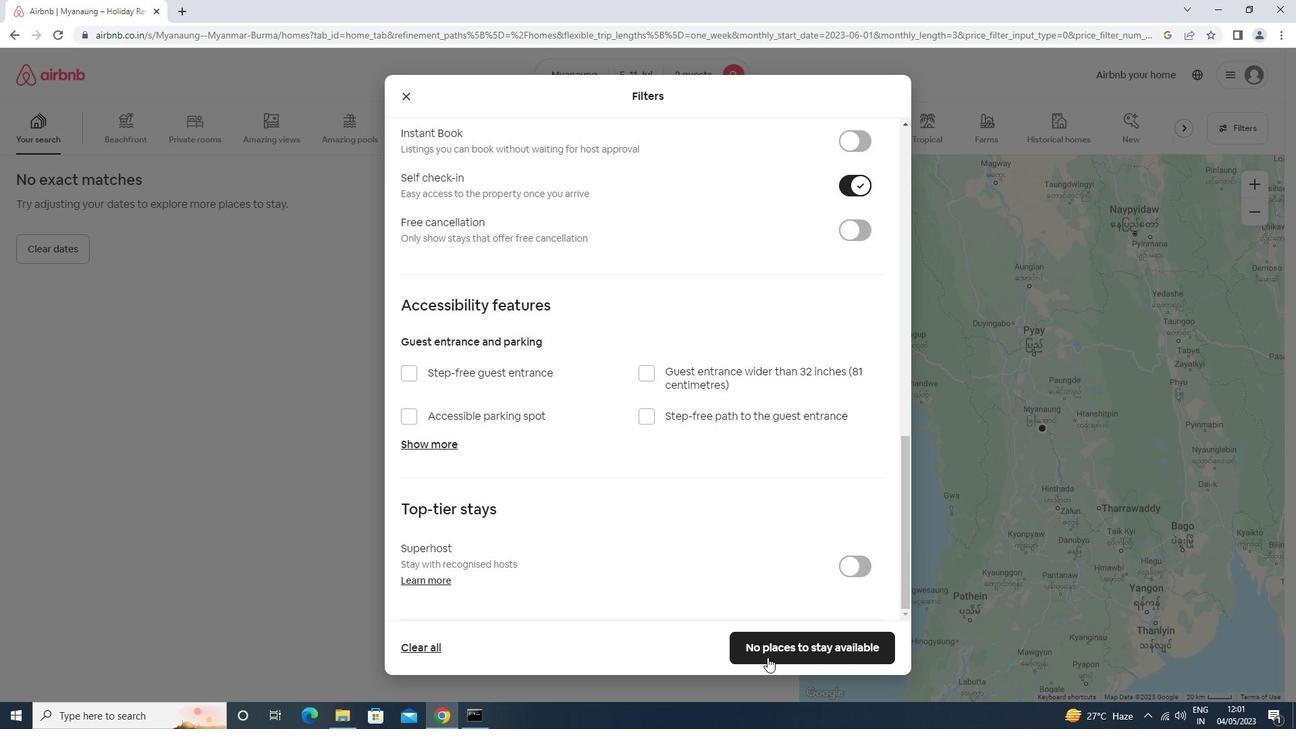 
Action: Mouse pressed left at (781, 642)
Screenshot: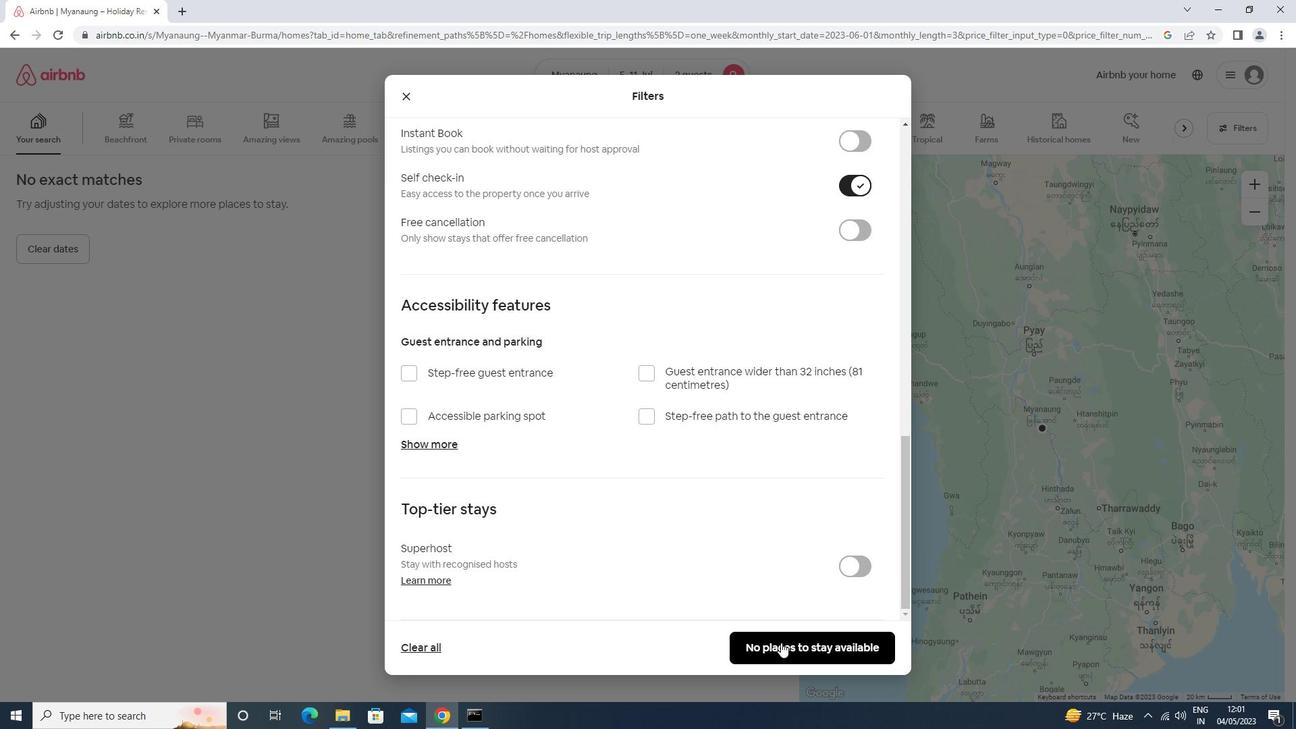 
